 Task: Use LinkedIn's search filters to find 1st connections who are Chief Technology Officers interested in Futurism and offer Resume Writing services in the Motor Vehicle Manufacturing industry.
Action: Mouse moved to (510, 69)
Screenshot: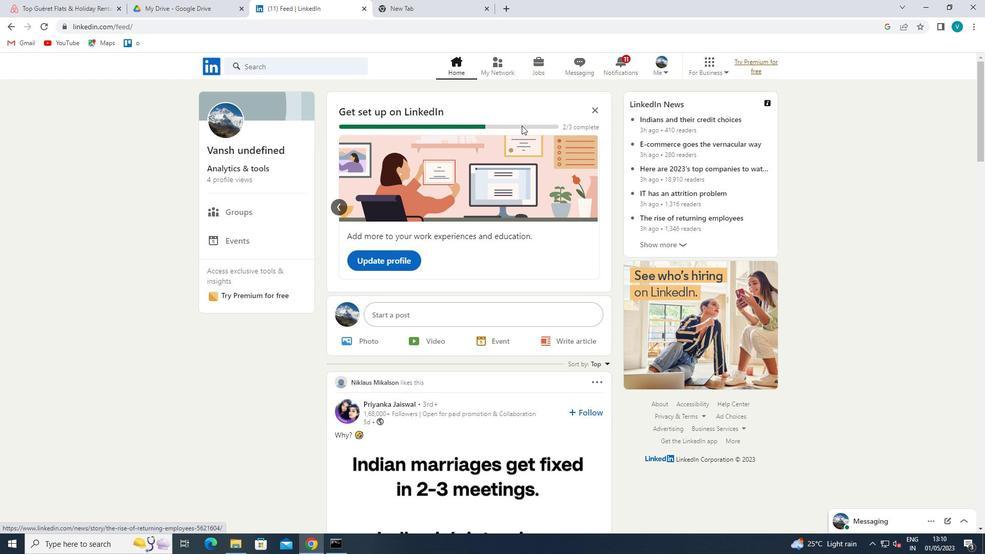 
Action: Mouse pressed left at (510, 69)
Screenshot: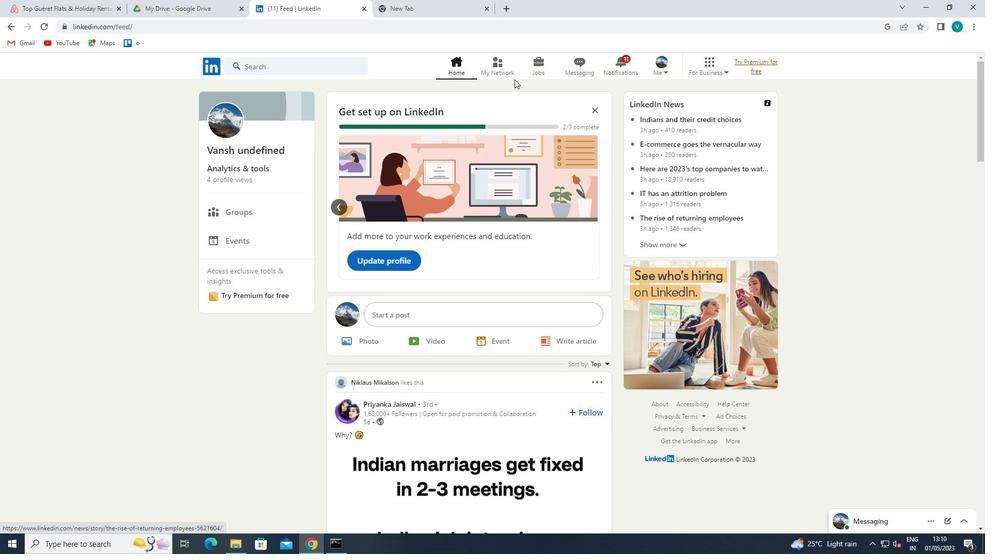 
Action: Mouse moved to (282, 125)
Screenshot: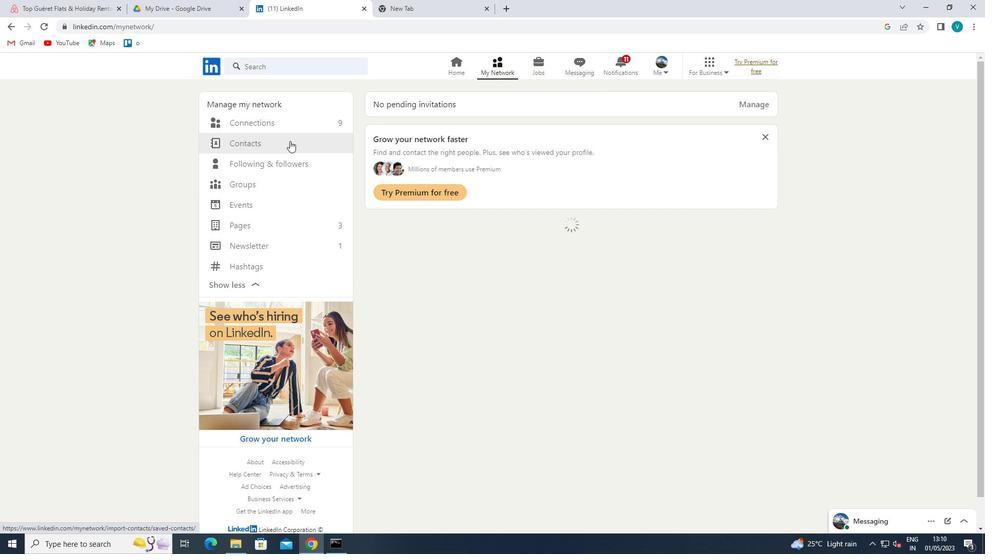 
Action: Mouse pressed left at (282, 125)
Screenshot: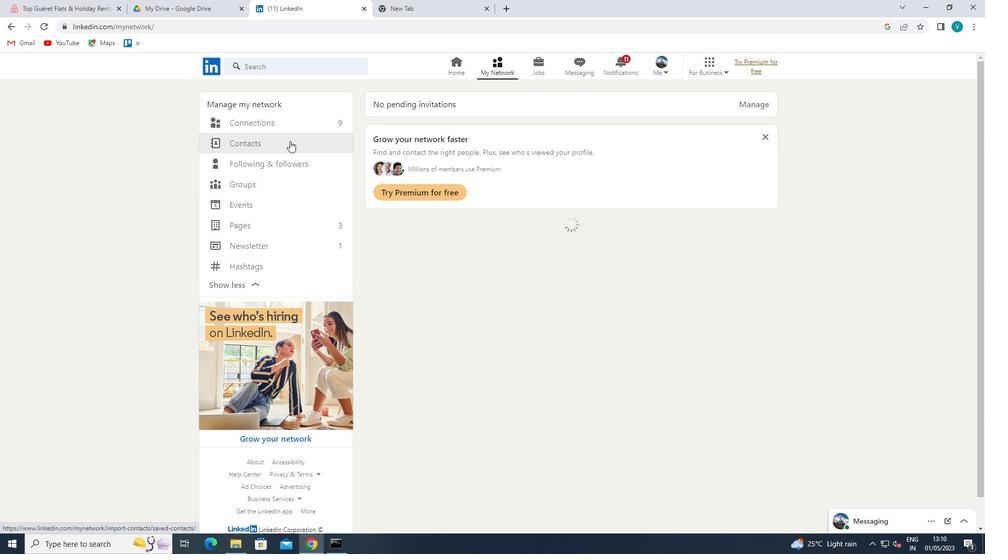 
Action: Mouse moved to (562, 117)
Screenshot: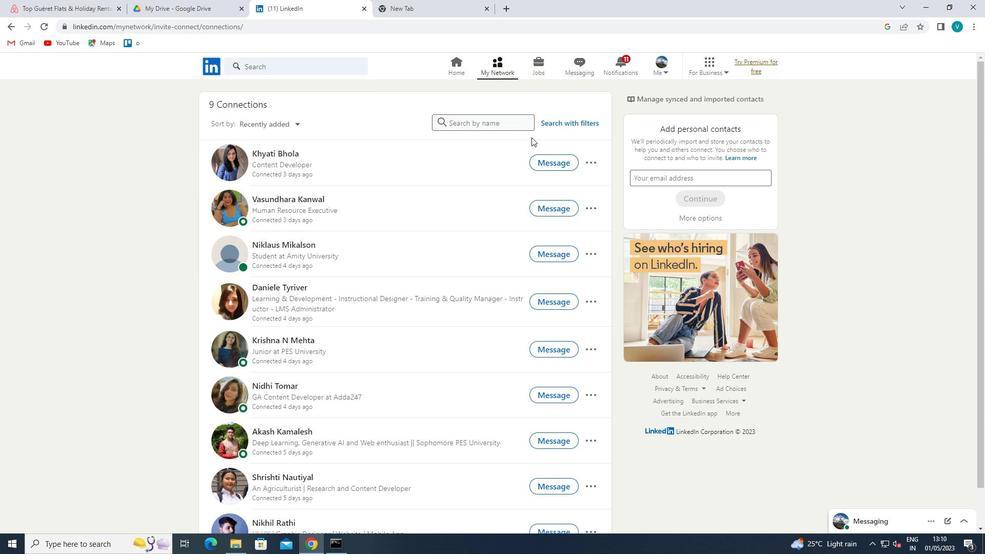 
Action: Mouse pressed left at (562, 117)
Screenshot: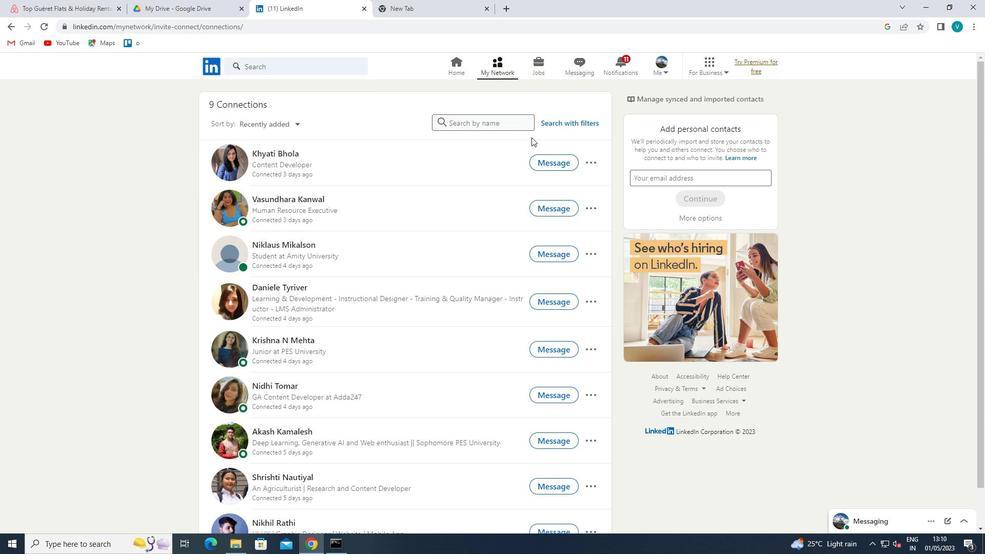 
Action: Mouse moved to (491, 95)
Screenshot: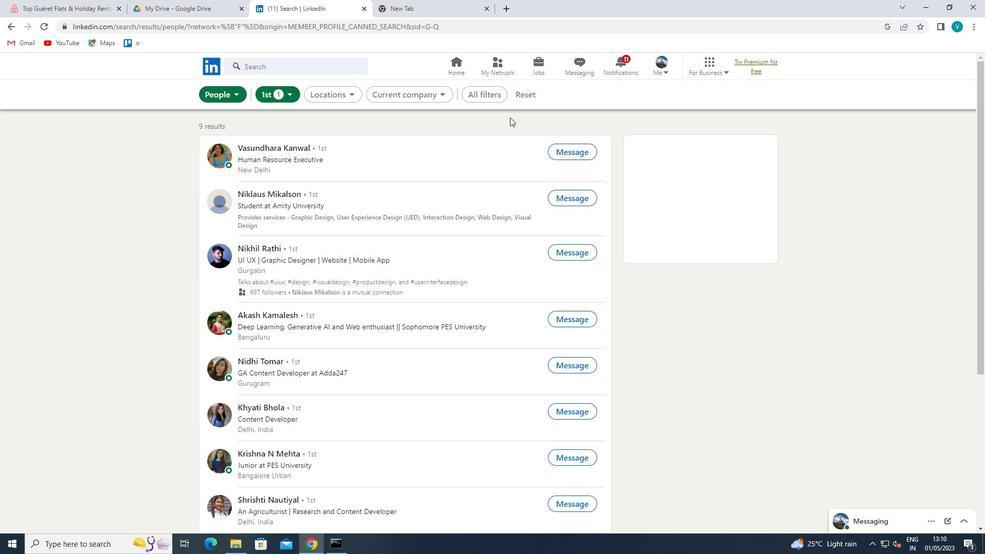 
Action: Mouse pressed left at (491, 95)
Screenshot: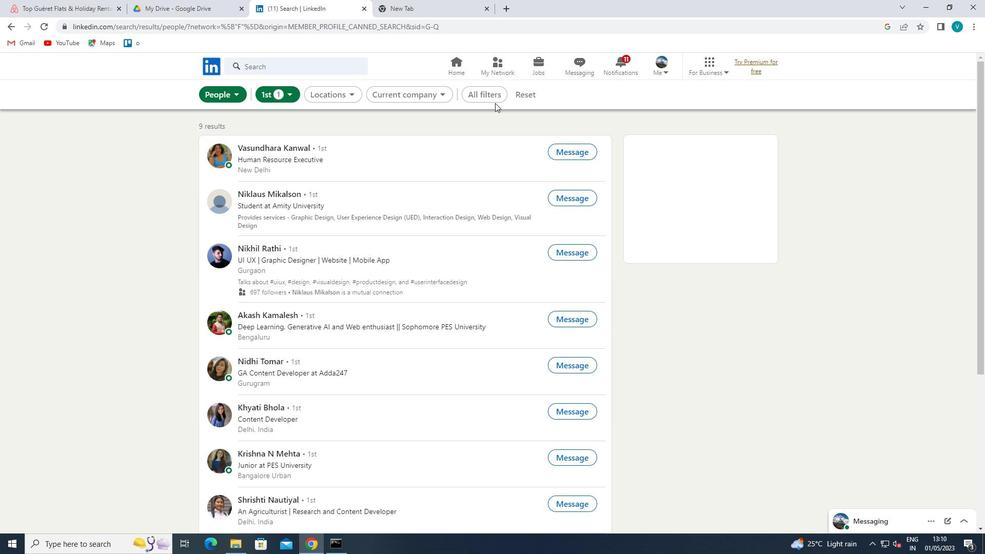 
Action: Mouse moved to (881, 398)
Screenshot: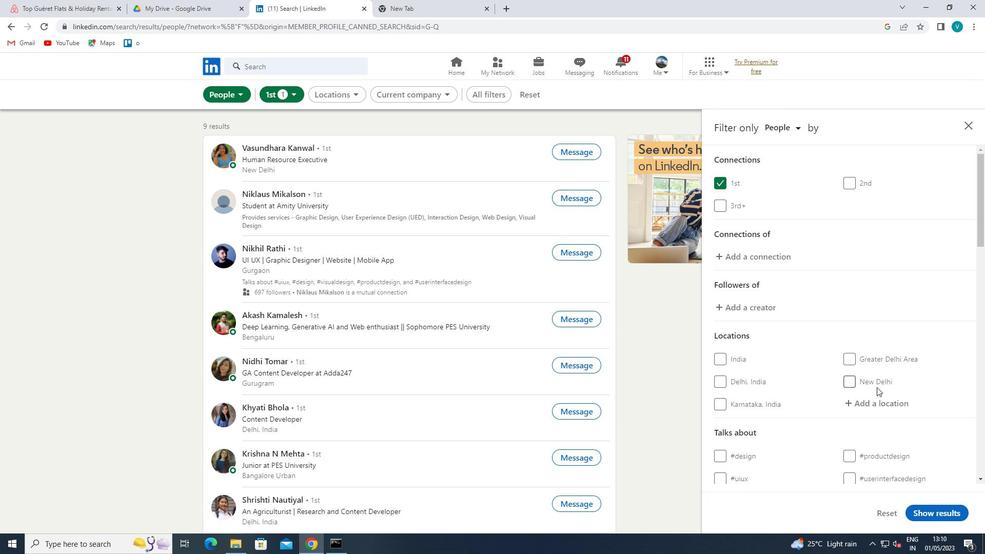
Action: Mouse pressed left at (881, 398)
Screenshot: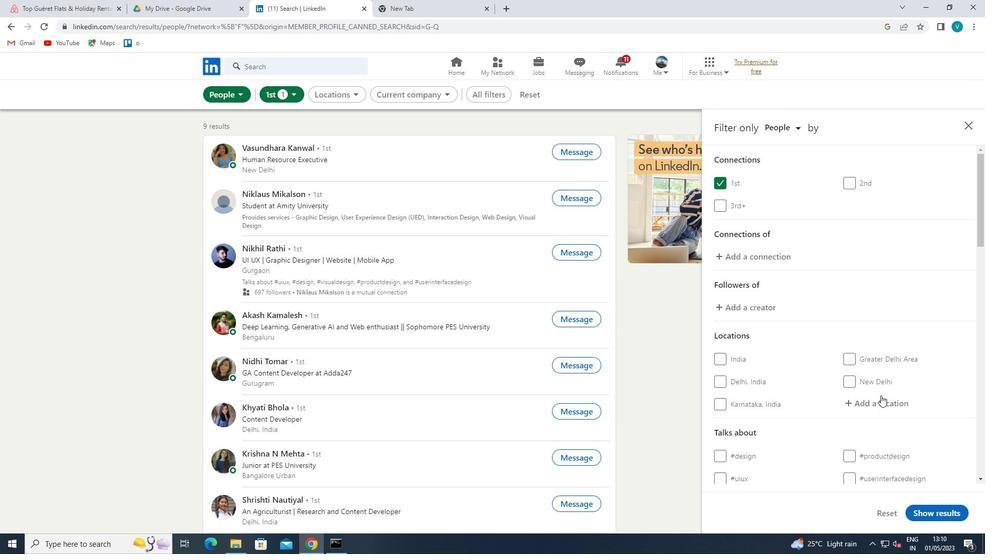 
Action: Key pressed <Key.shift>LINGDONG
Screenshot: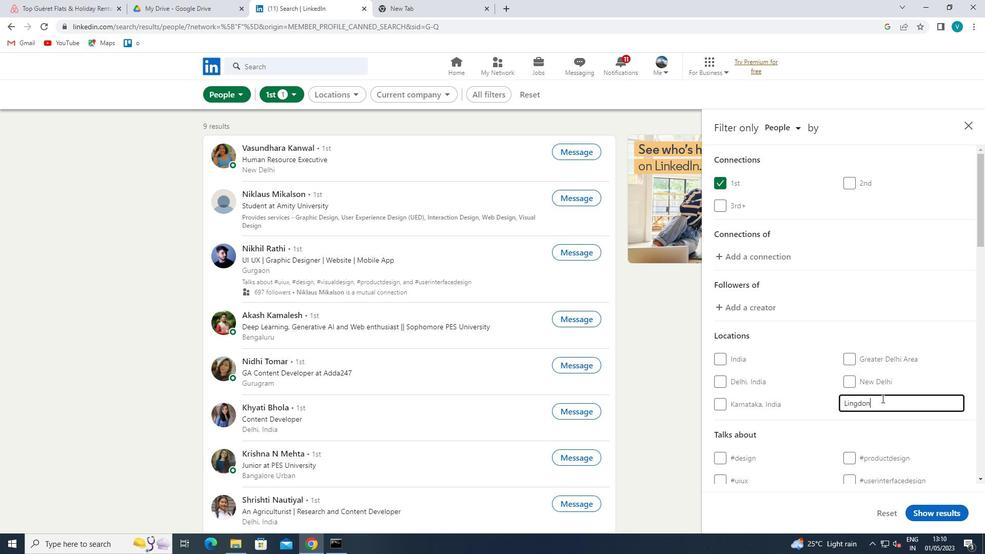 
Action: Mouse moved to (820, 410)
Screenshot: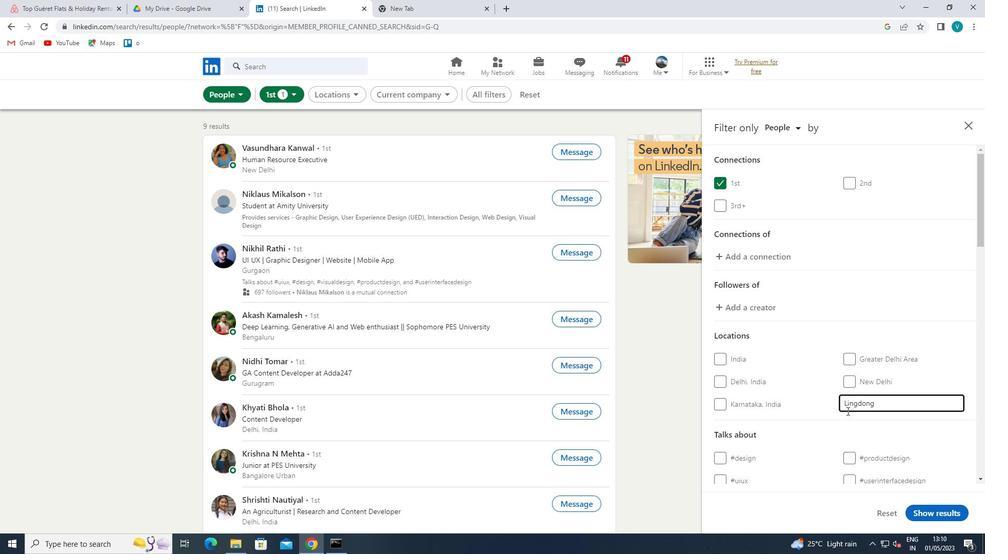 
Action: Mouse pressed left at (820, 410)
Screenshot: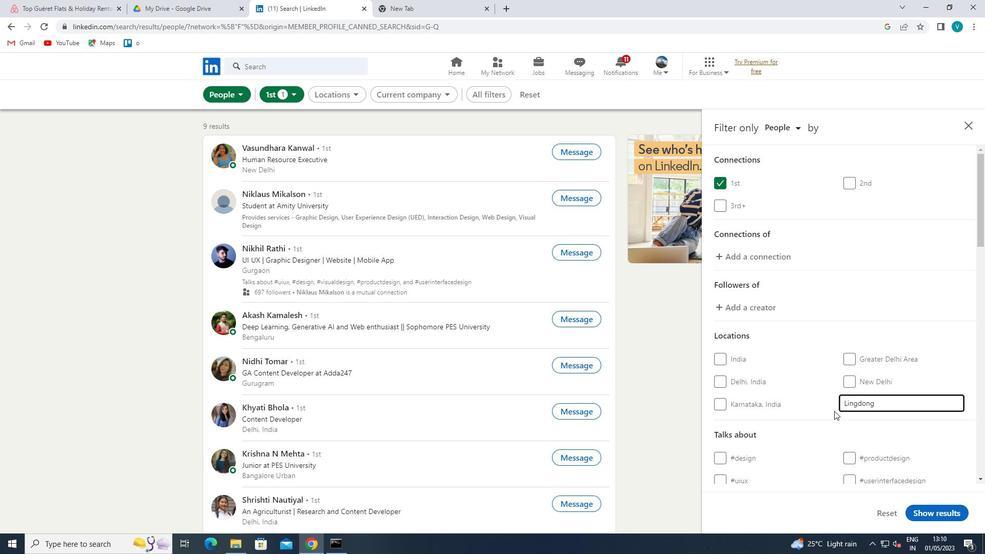 
Action: Mouse moved to (871, 380)
Screenshot: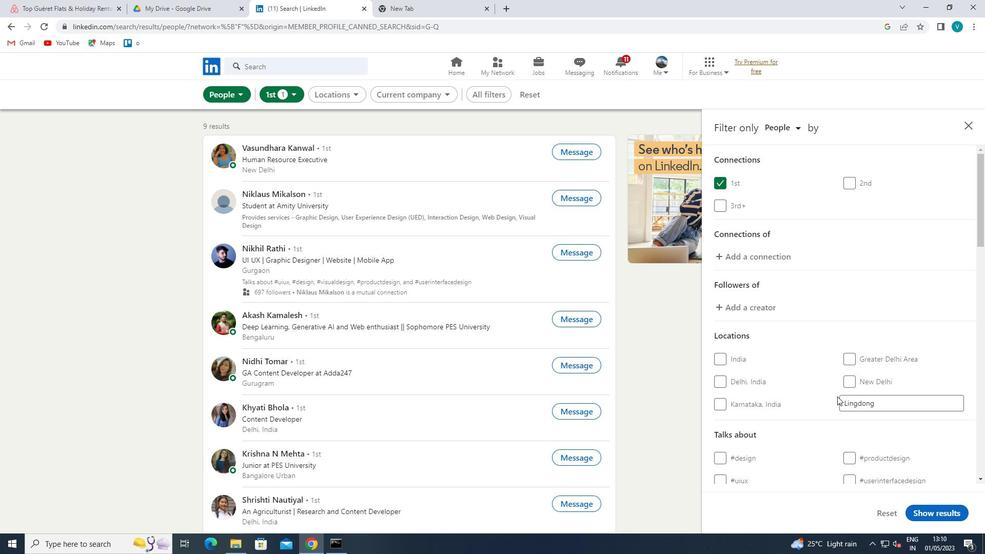 
Action: Mouse scrolled (871, 380) with delta (0, 0)
Screenshot: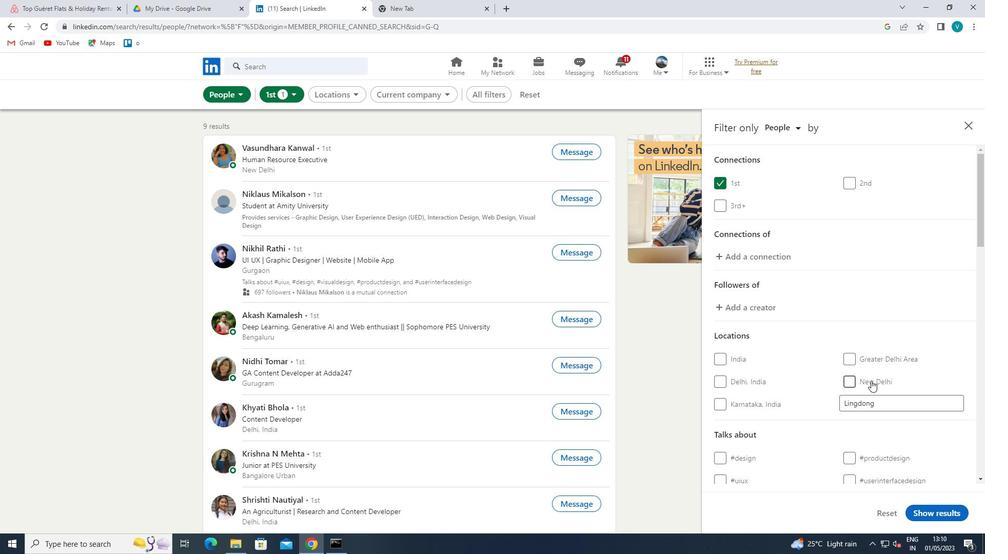 
Action: Mouse moved to (878, 385)
Screenshot: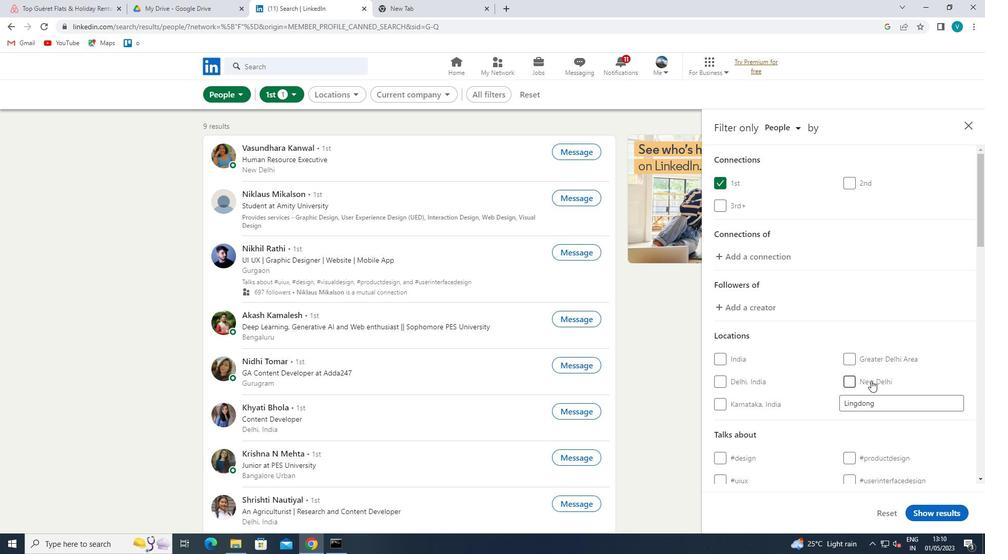 
Action: Mouse scrolled (878, 385) with delta (0, 0)
Screenshot: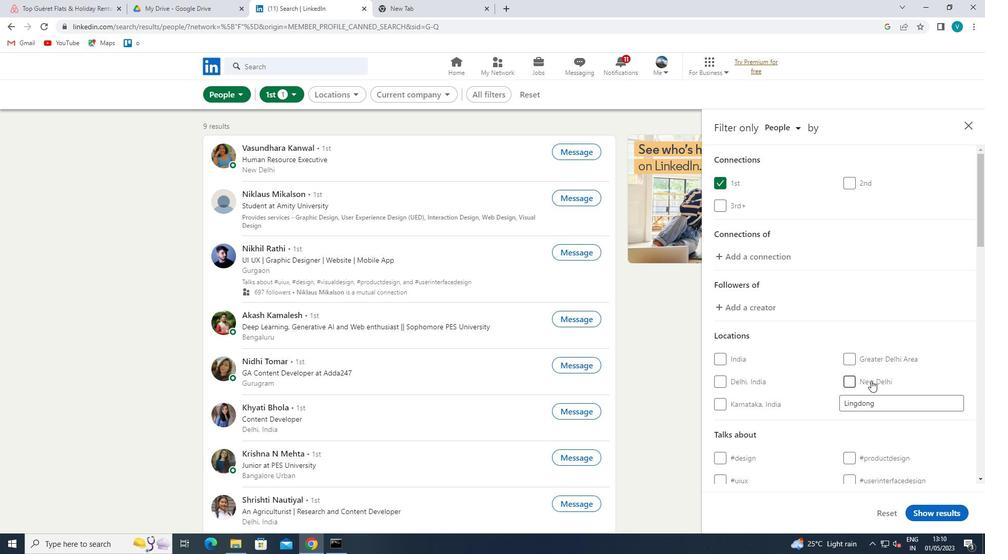 
Action: Mouse moved to (881, 405)
Screenshot: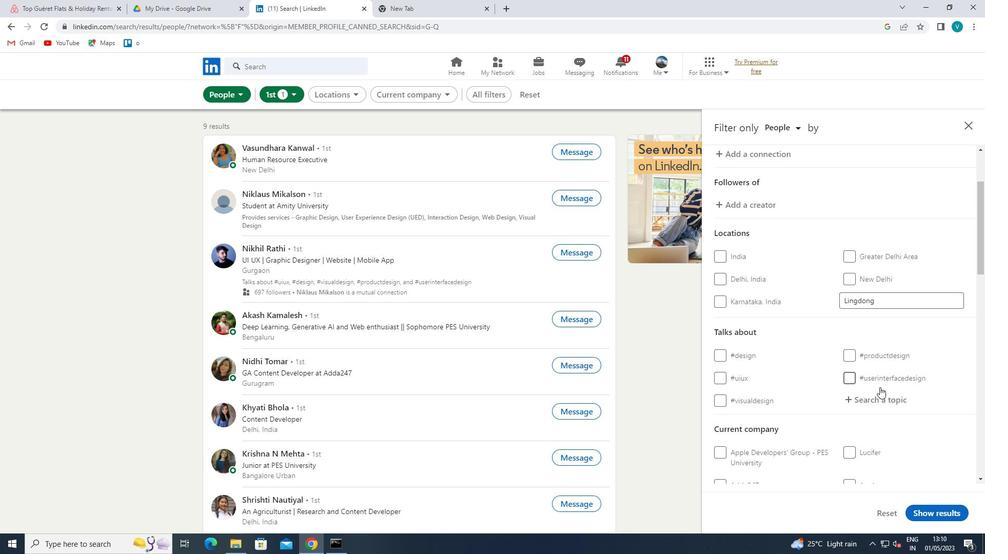 
Action: Mouse pressed left at (881, 405)
Screenshot: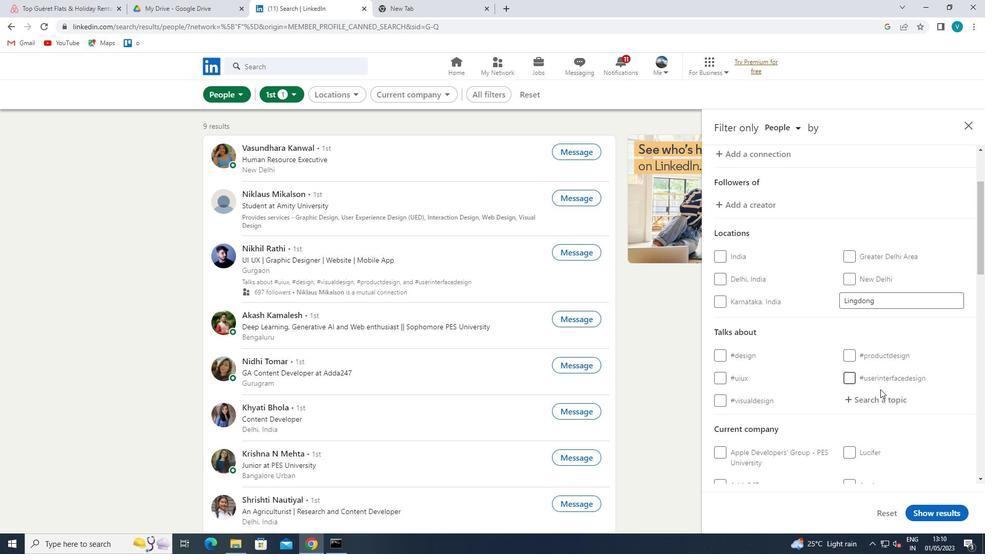 
Action: Key pressed <Key.shift>FUTURISM<Key.space>
Screenshot: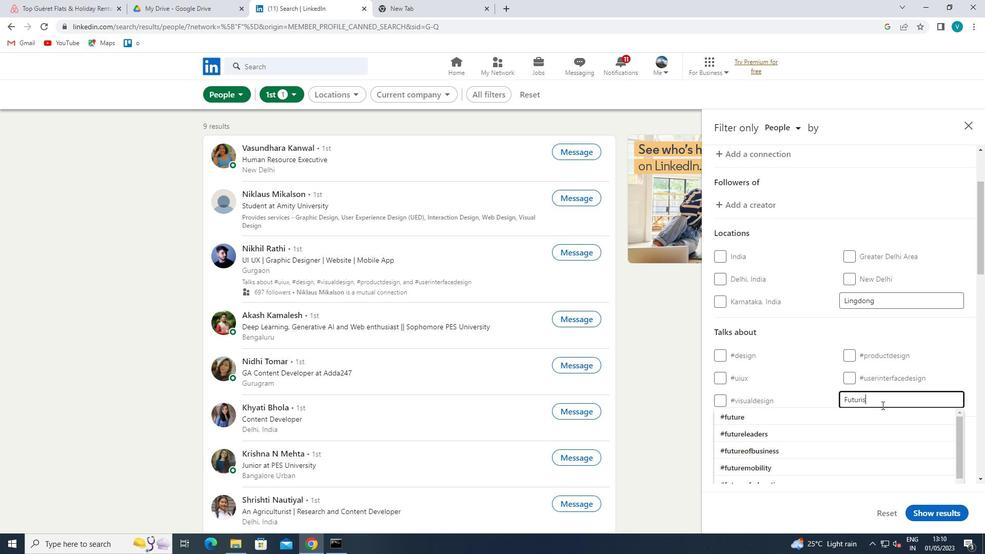 
Action: Mouse moved to (846, 395)
Screenshot: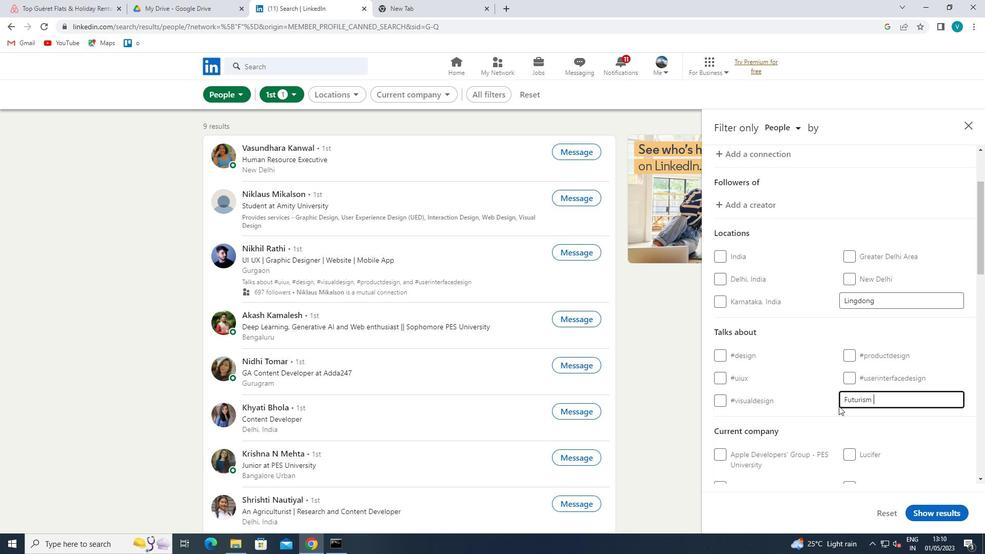 
Action: Mouse pressed left at (846, 395)
Screenshot: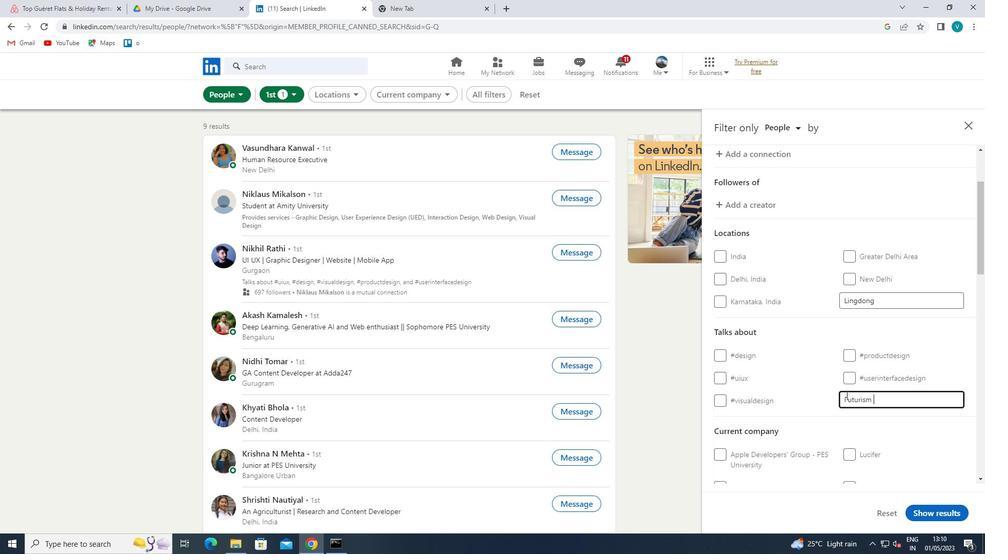 
Action: Mouse moved to (845, 399)
Screenshot: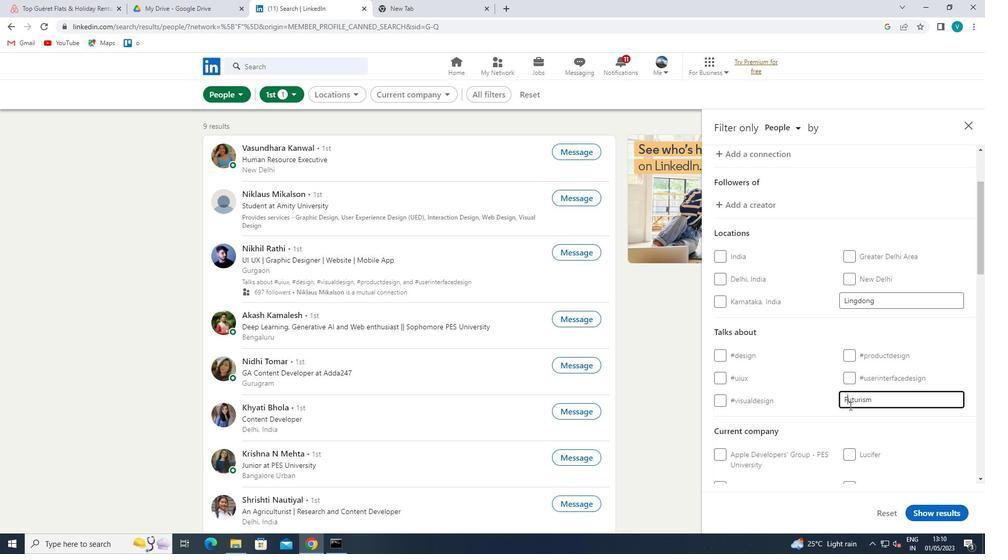 
Action: Mouse pressed left at (845, 399)
Screenshot: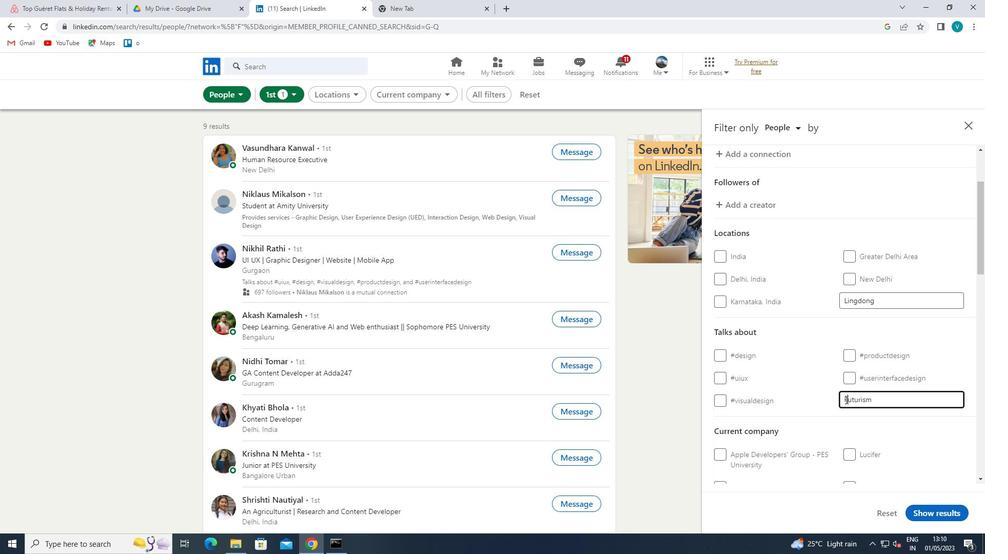 
Action: Mouse moved to (855, 419)
Screenshot: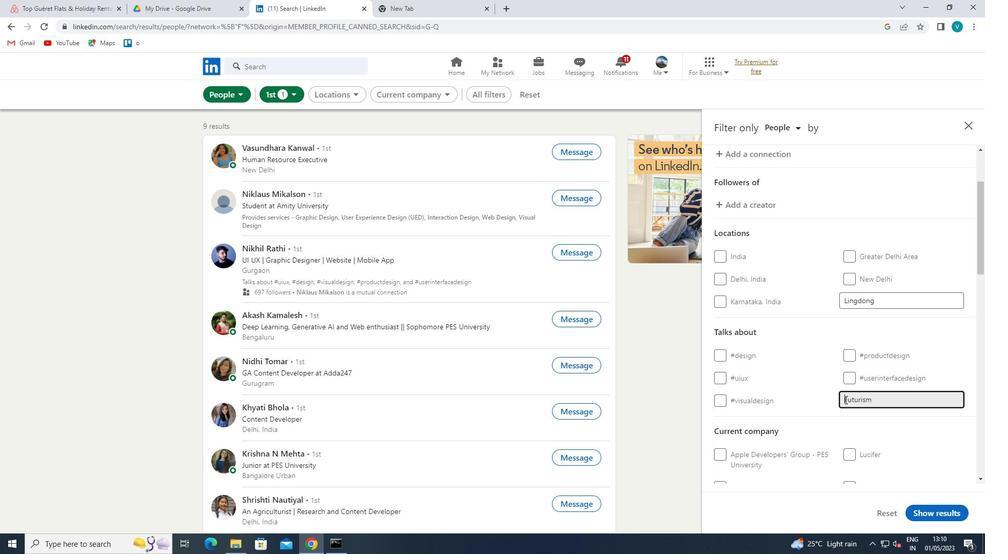 
Action: Key pressed <Key.shift><Key.shift><Key.shift><Key.shift><Key.shift><Key.shift><Key.shift><Key.shift><Key.shift><Key.shift><Key.shift><Key.shift><Key.shift><Key.shift><Key.shift><Key.shift><Key.shift><Key.shift><Key.shift><Key.shift>#
Screenshot: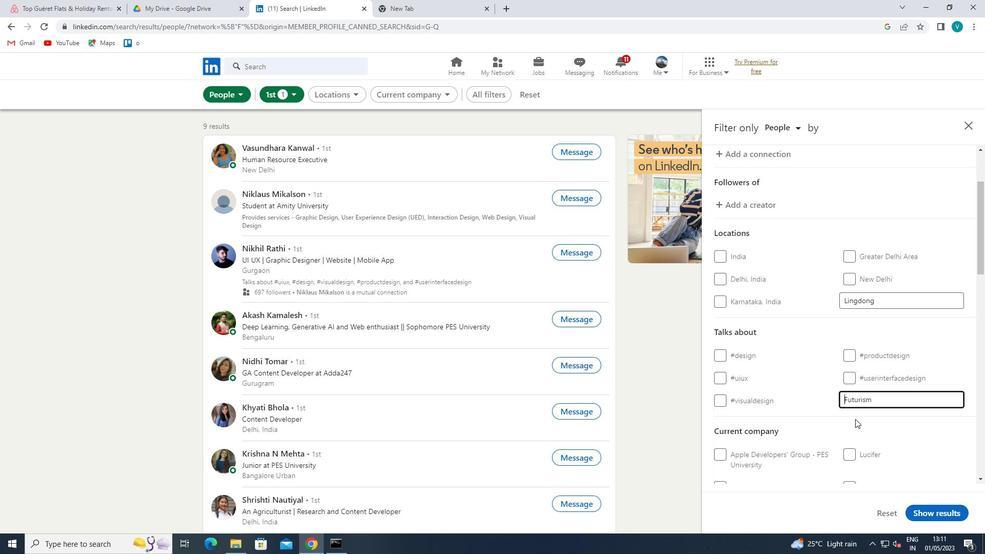 
Action: Mouse moved to (860, 411)
Screenshot: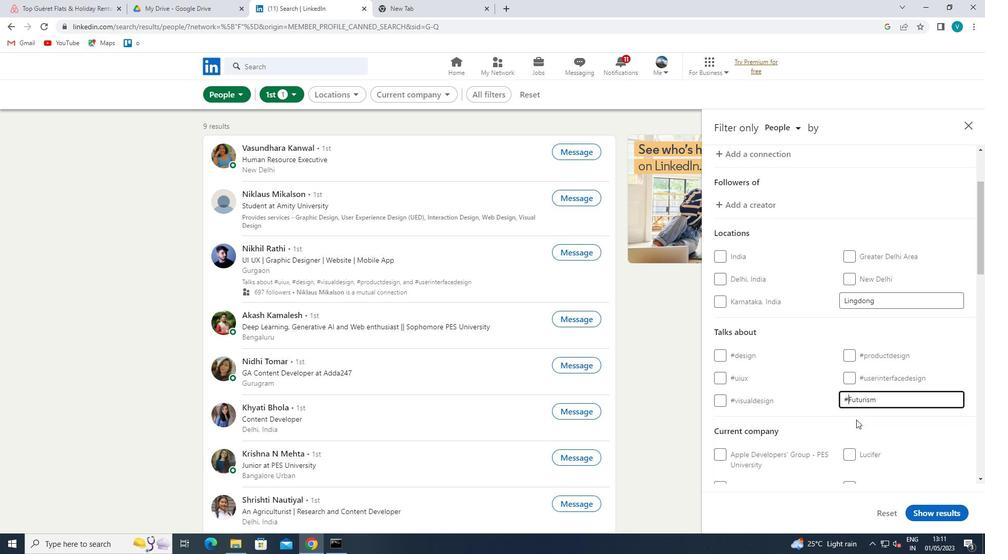 
Action: Mouse scrolled (860, 410) with delta (0, 0)
Screenshot: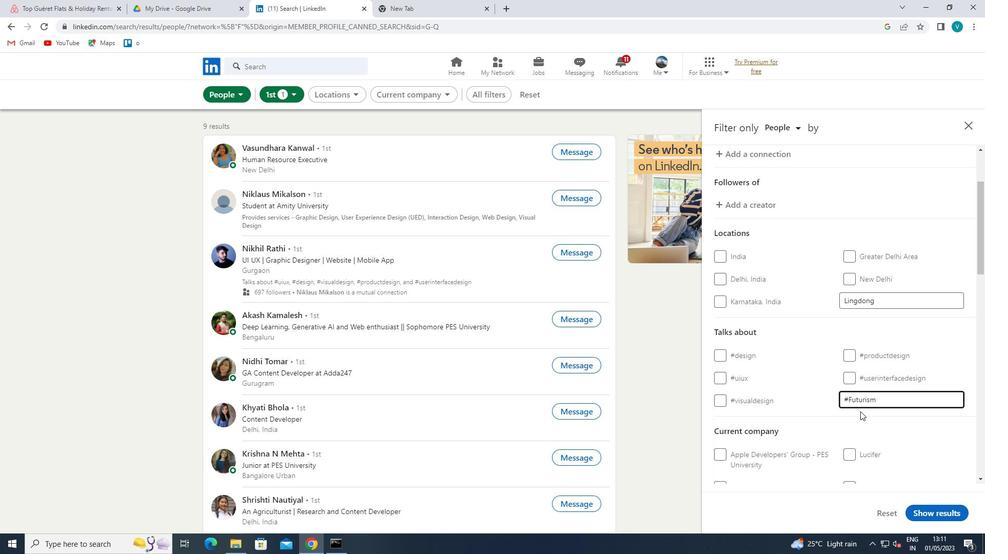 
Action: Mouse moved to (860, 411)
Screenshot: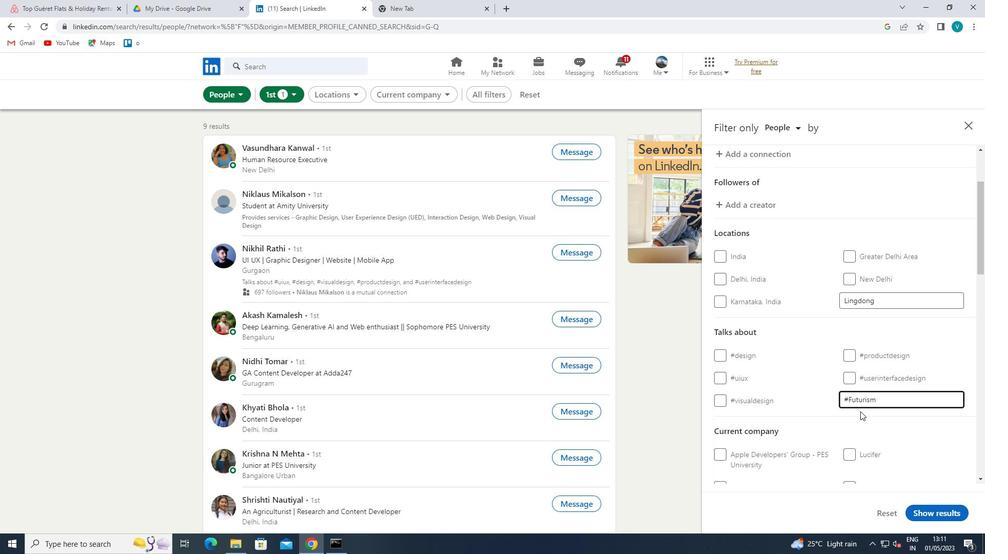 
Action: Mouse scrolled (860, 410) with delta (0, 0)
Screenshot: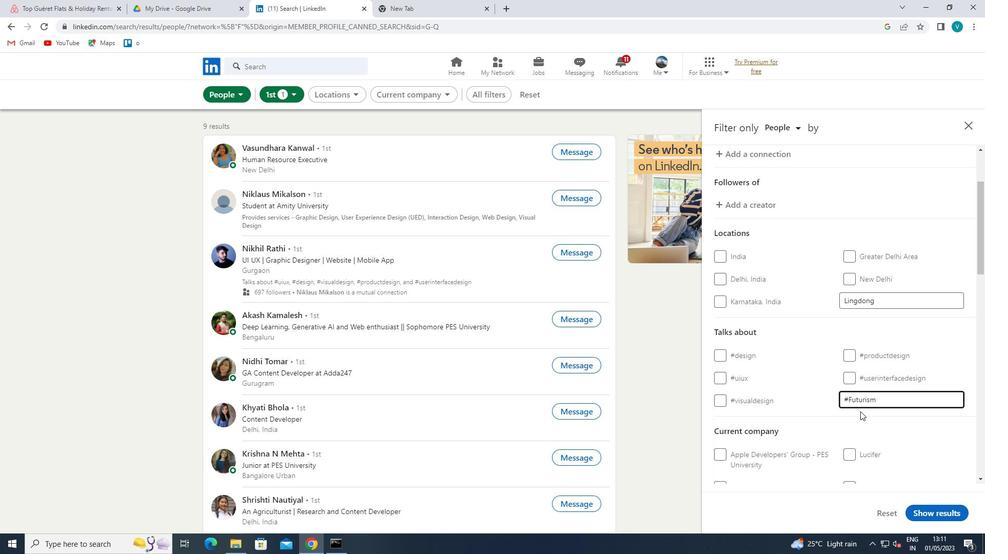 
Action: Mouse scrolled (860, 410) with delta (0, 0)
Screenshot: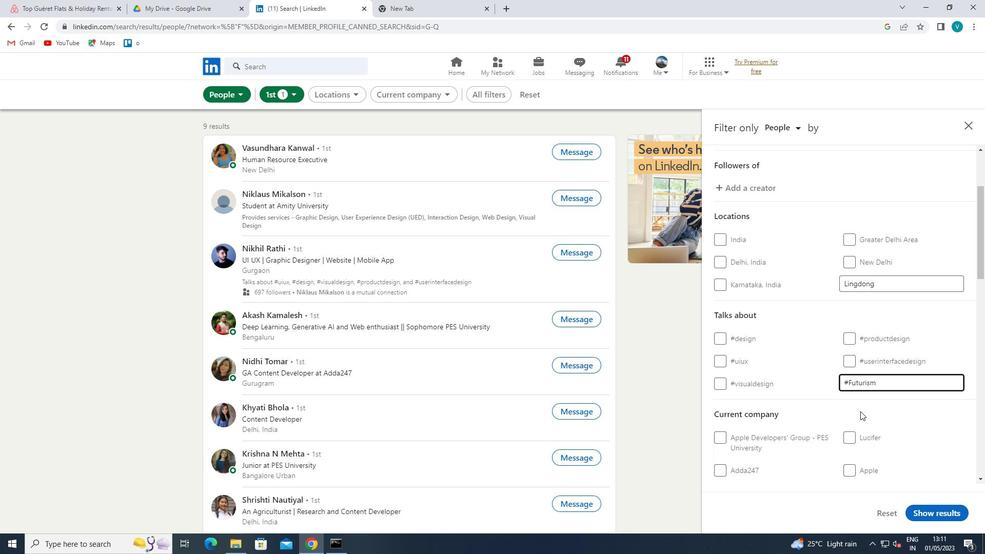 
Action: Mouse moved to (878, 360)
Screenshot: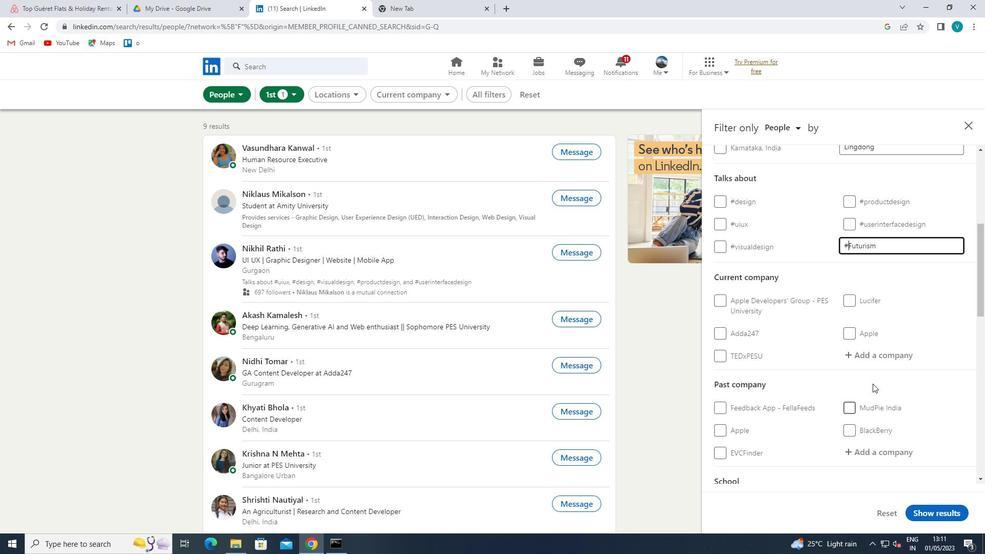 
Action: Mouse pressed left at (878, 360)
Screenshot: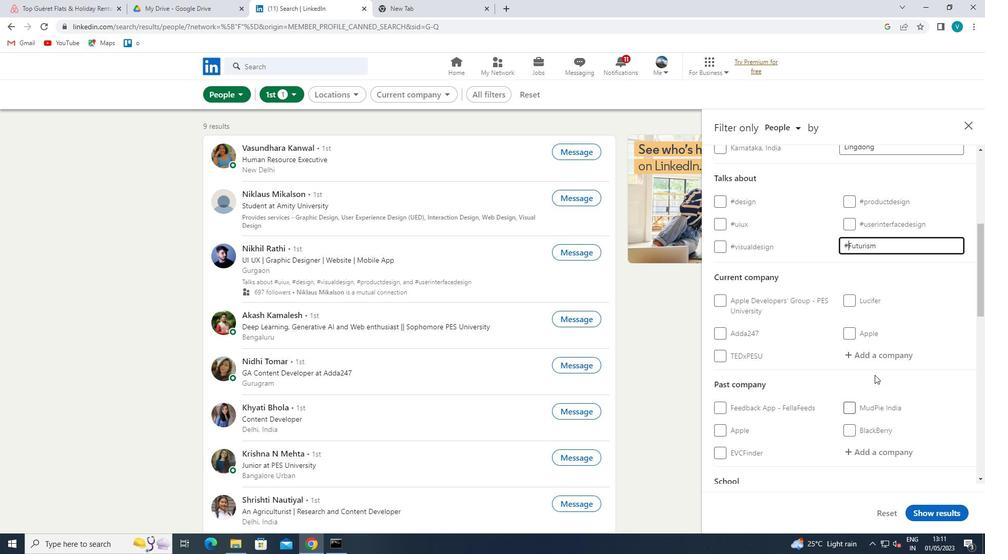 
Action: Key pressed <Key.shift><Key.shift><Key.shift><Key.shift><Key.shift><Key.shift><Key.shift><Key.shift><Key.shift><Key.shift><Key.shift><Key.shift><Key.shift><Key.shift><Key.shift><Key.shift><Key.shift><Key.shift><Key.shift><Key.shift><Key.shift><Key.shift><Key.shift><Key.shift><Key.shift><Key.shift><Key.shift><Key.shift><Key.shift><Key.shift><Key.shift><Key.shift><Key.shift>RSP<Key.space>
Screenshot: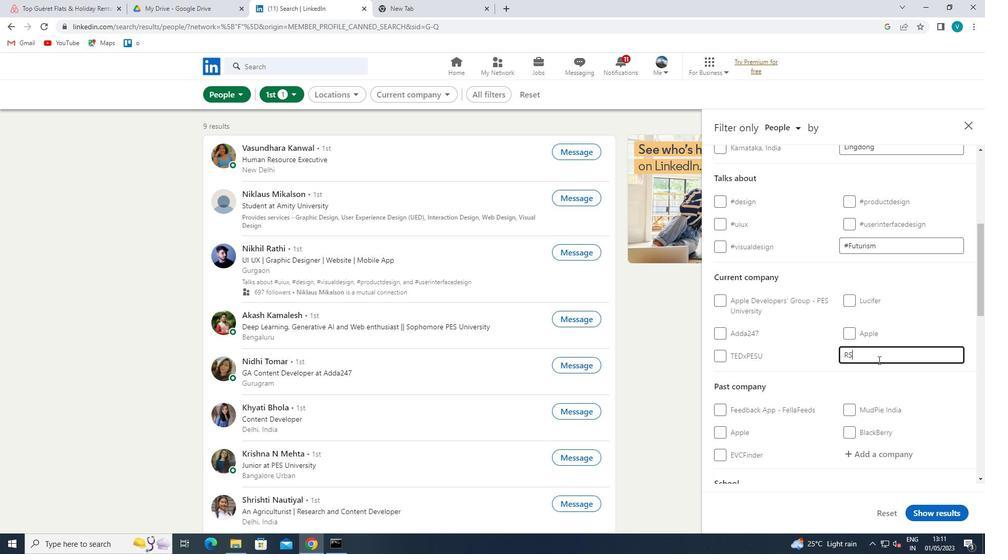 
Action: Mouse moved to (819, 383)
Screenshot: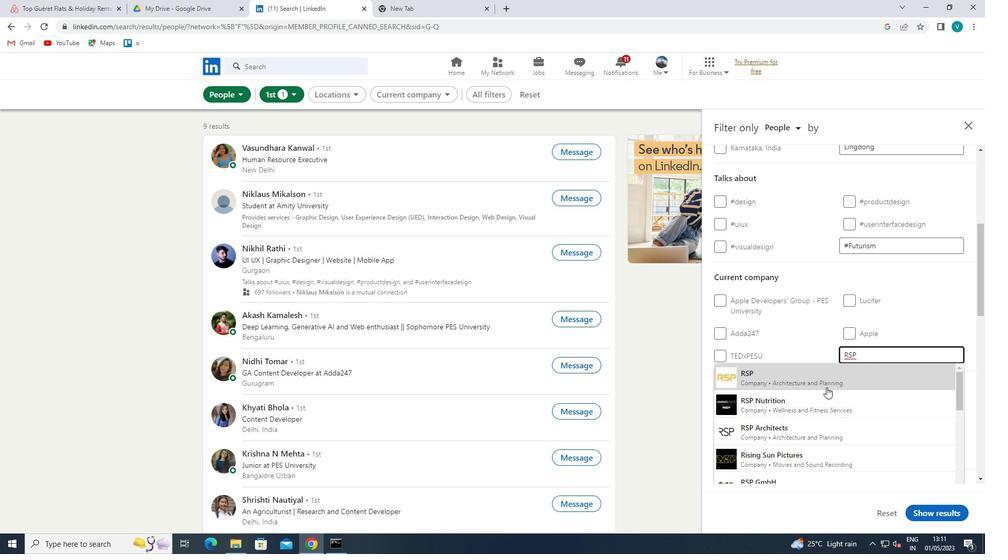 
Action: Mouse pressed left at (819, 383)
Screenshot: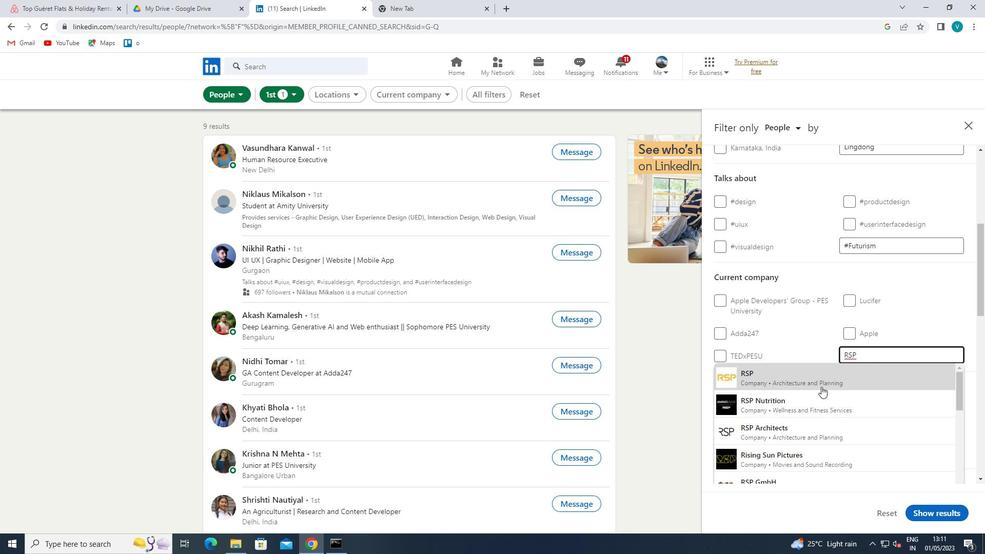 
Action: Mouse moved to (819, 381)
Screenshot: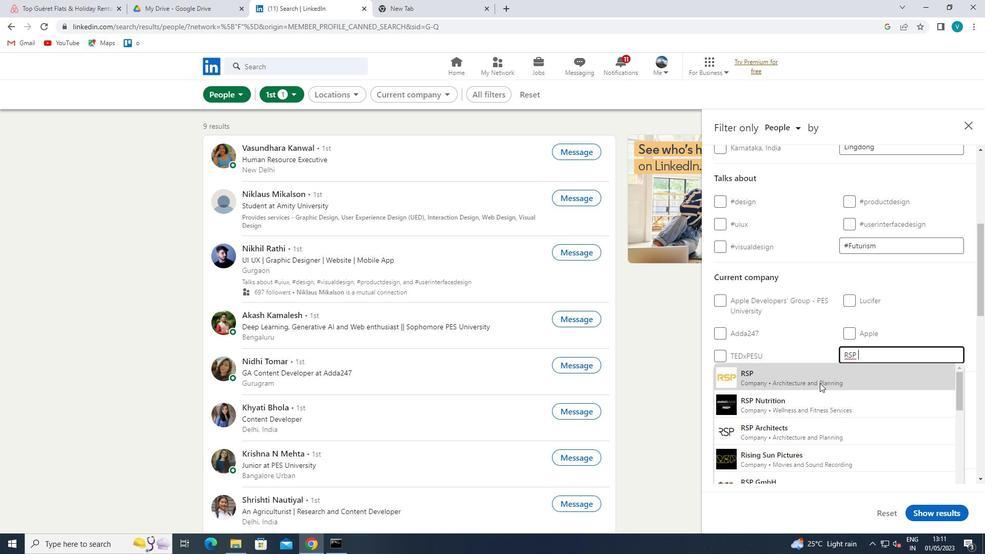 
Action: Mouse scrolled (819, 380) with delta (0, 0)
Screenshot: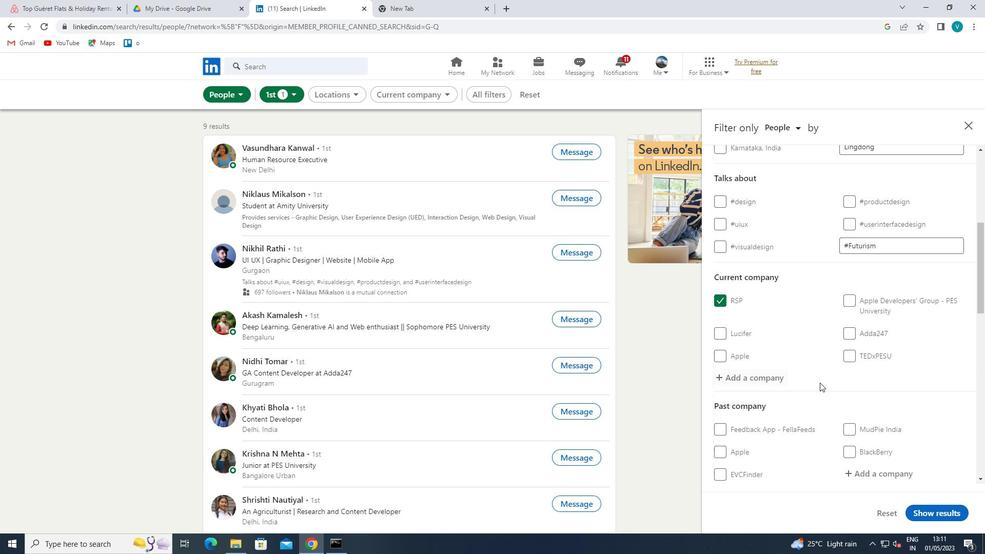 
Action: Mouse scrolled (819, 380) with delta (0, 0)
Screenshot: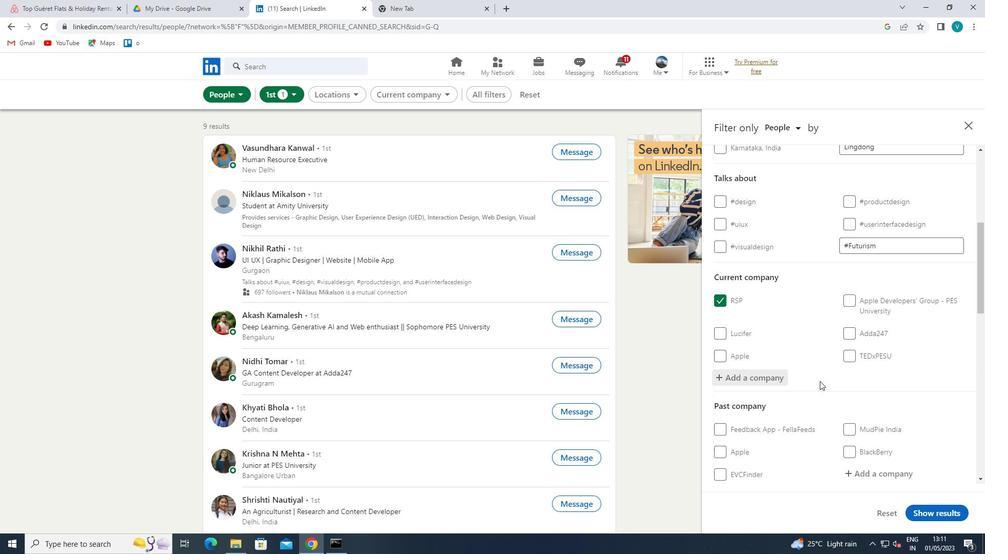 
Action: Mouse scrolled (819, 380) with delta (0, 0)
Screenshot: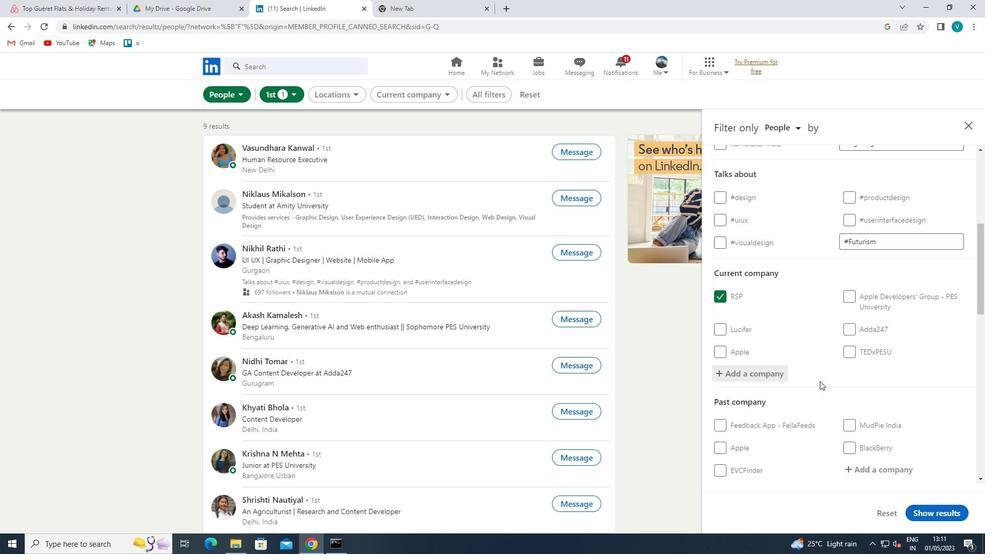 
Action: Mouse moved to (820, 381)
Screenshot: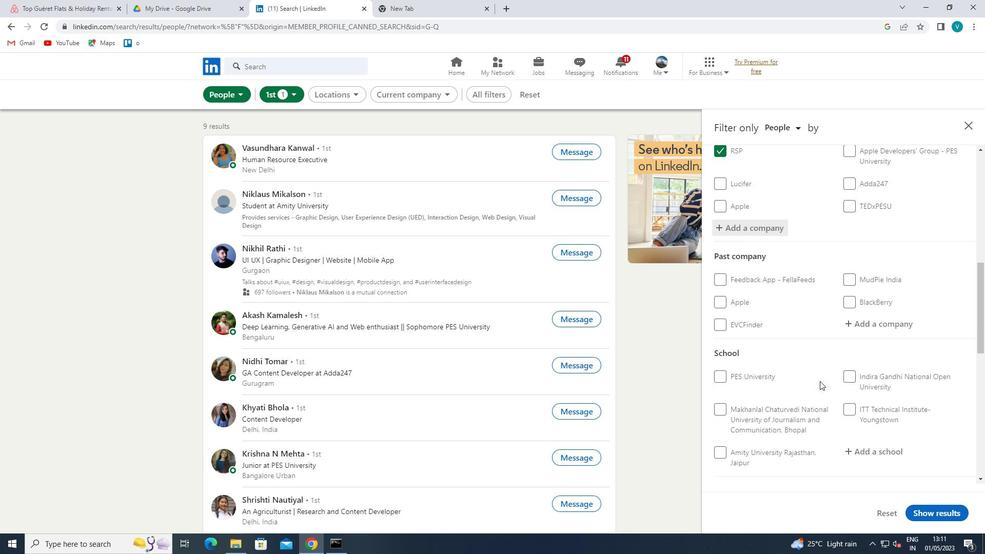 
Action: Mouse scrolled (820, 380) with delta (0, 0)
Screenshot: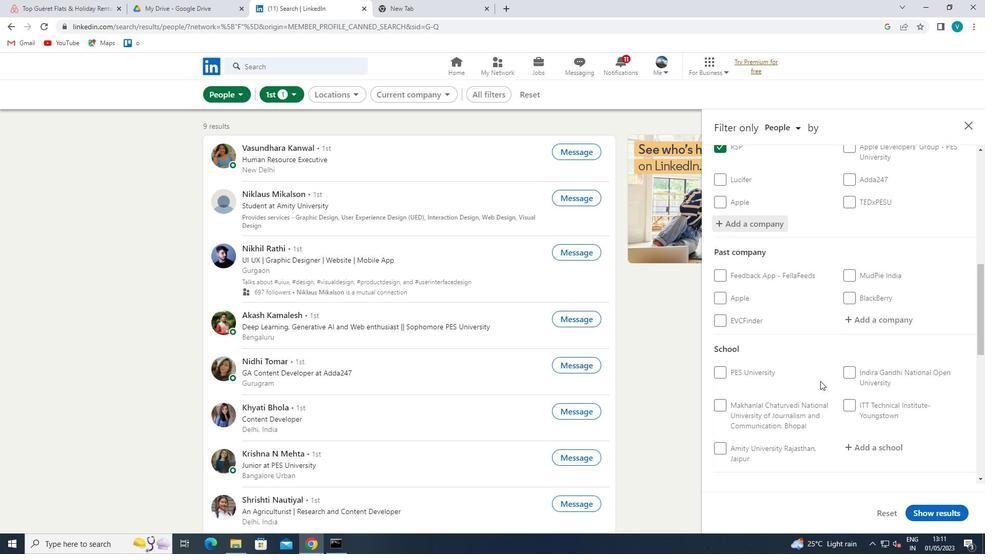 
Action: Mouse moved to (888, 391)
Screenshot: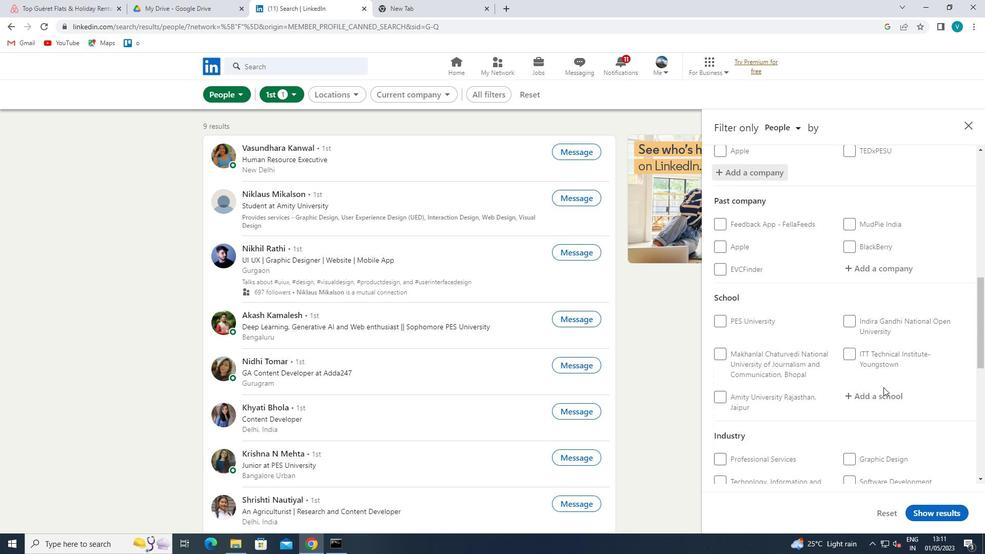 
Action: Mouse pressed left at (888, 391)
Screenshot: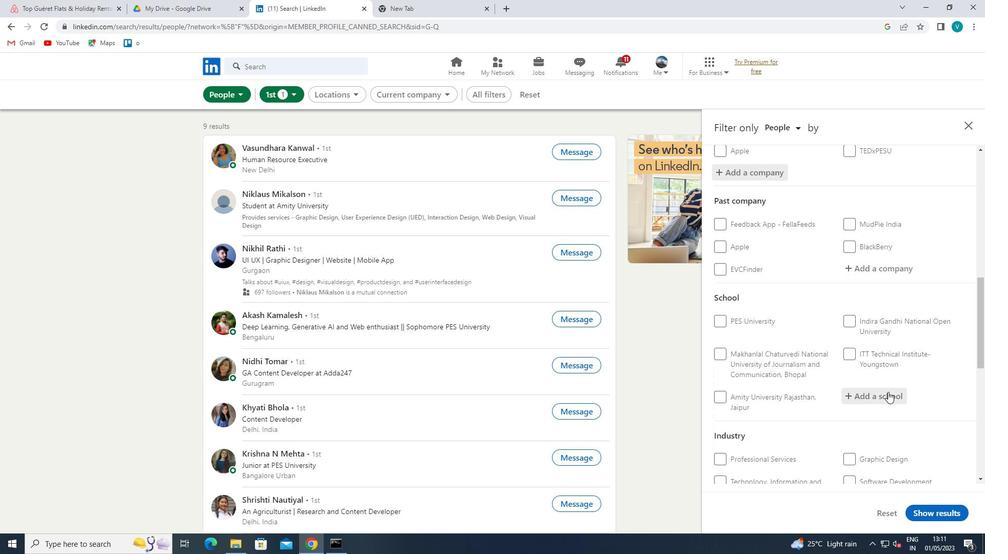 
Action: Mouse moved to (886, 393)
Screenshot: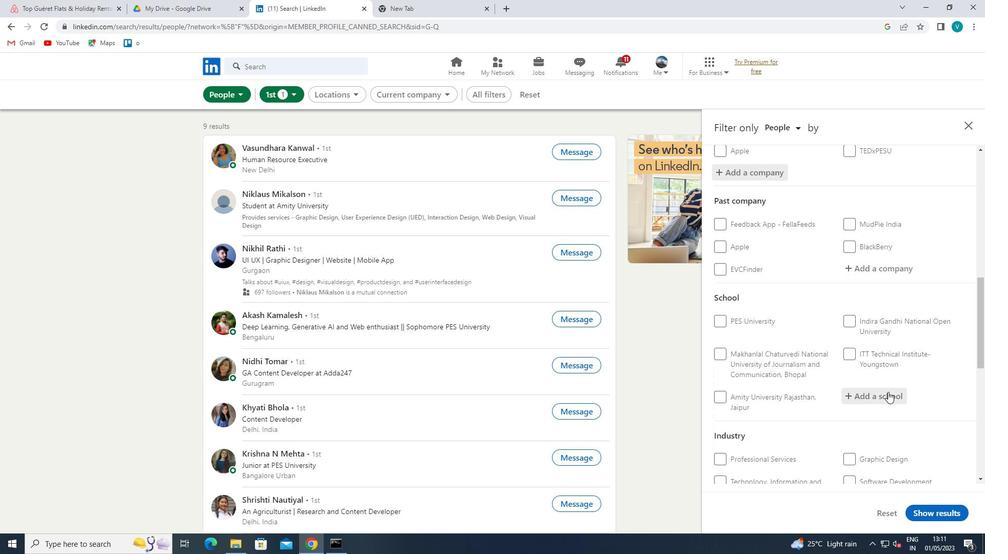 
Action: Key pressed <Key.shift>SRI<Key.space><Key.shift>SRI<Key.space>
Screenshot: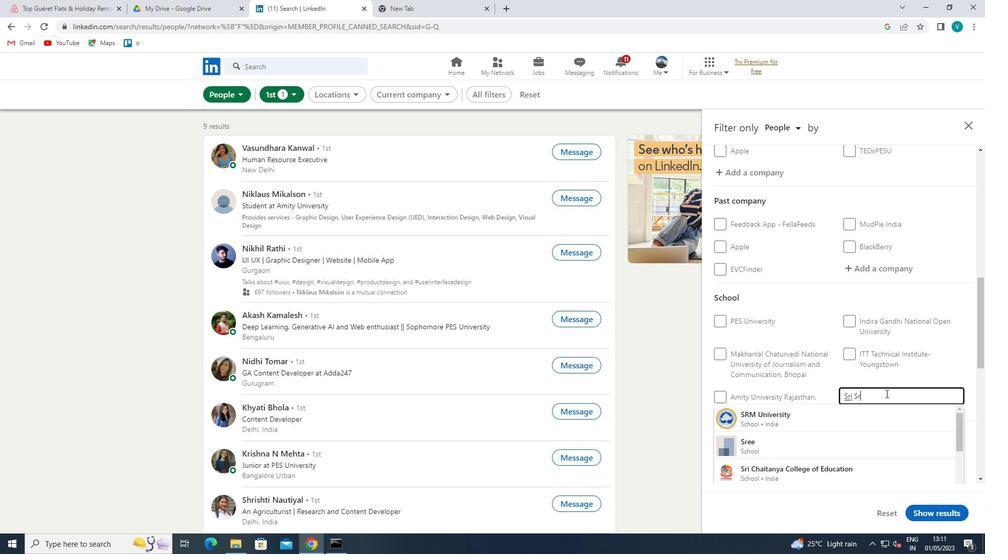 
Action: Mouse moved to (860, 416)
Screenshot: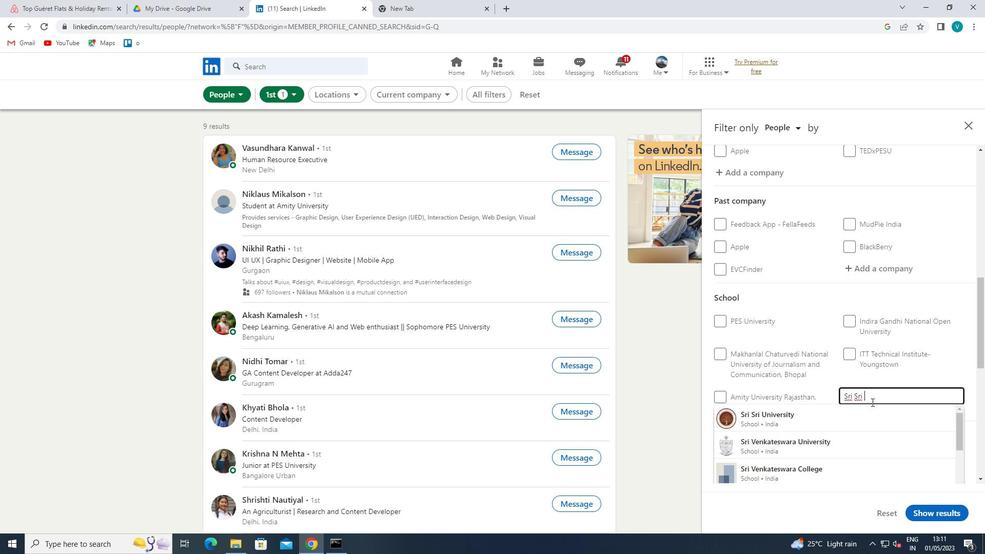 
Action: Mouse pressed left at (860, 416)
Screenshot: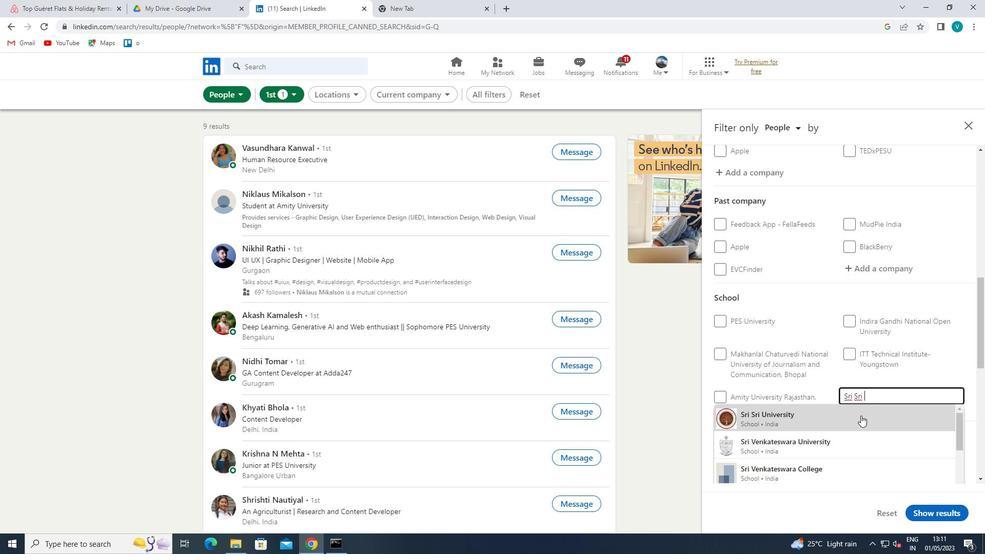 
Action: Mouse moved to (860, 416)
Screenshot: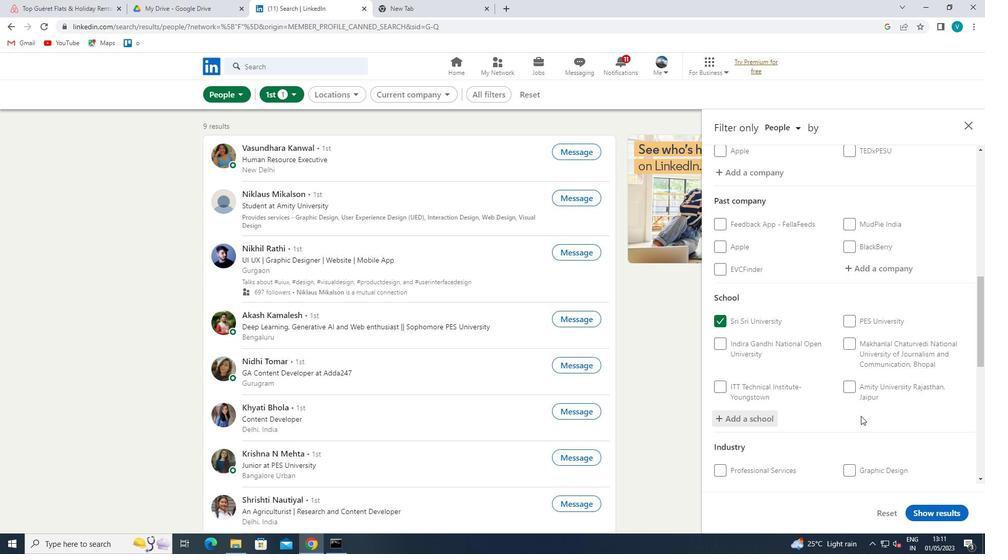 
Action: Mouse scrolled (860, 415) with delta (0, 0)
Screenshot: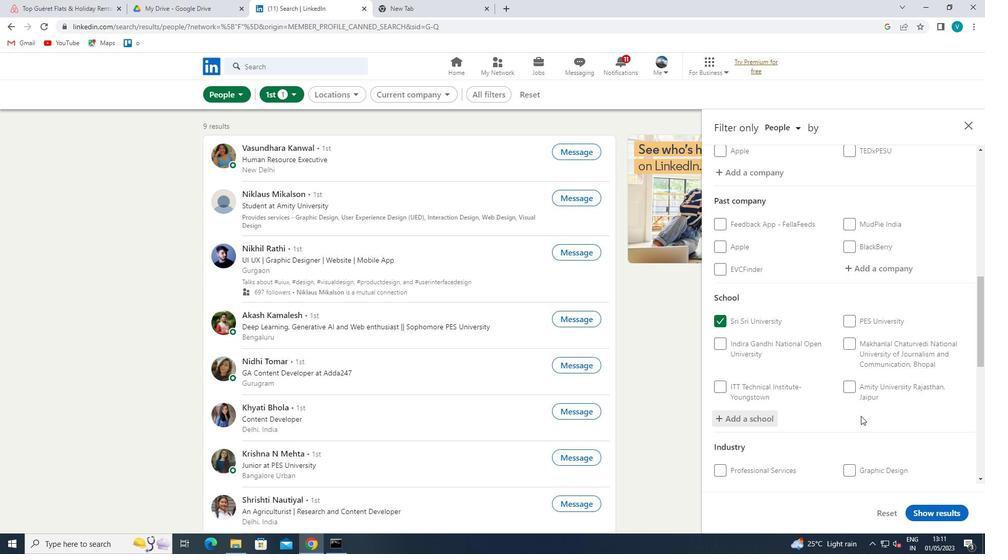 
Action: Mouse moved to (862, 414)
Screenshot: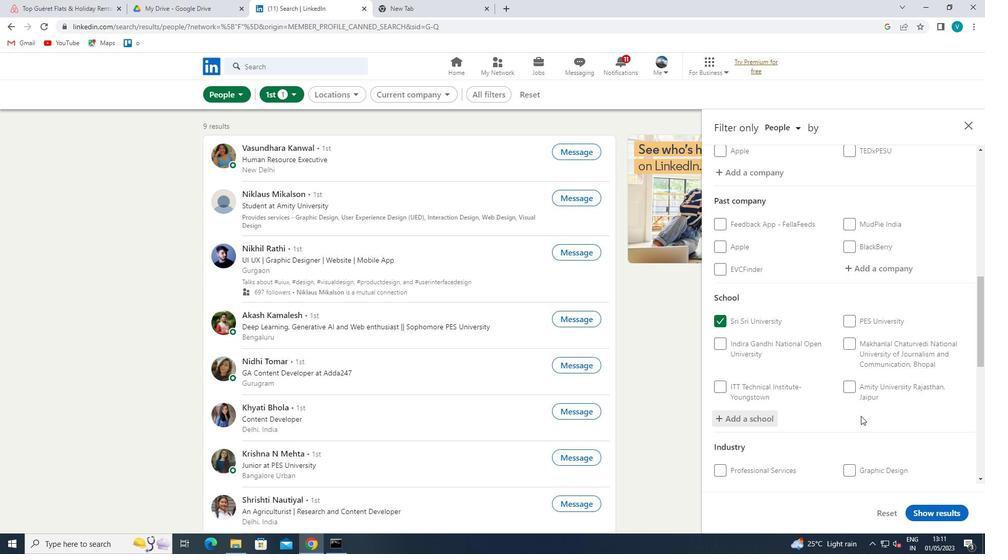 
Action: Mouse scrolled (862, 414) with delta (0, 0)
Screenshot: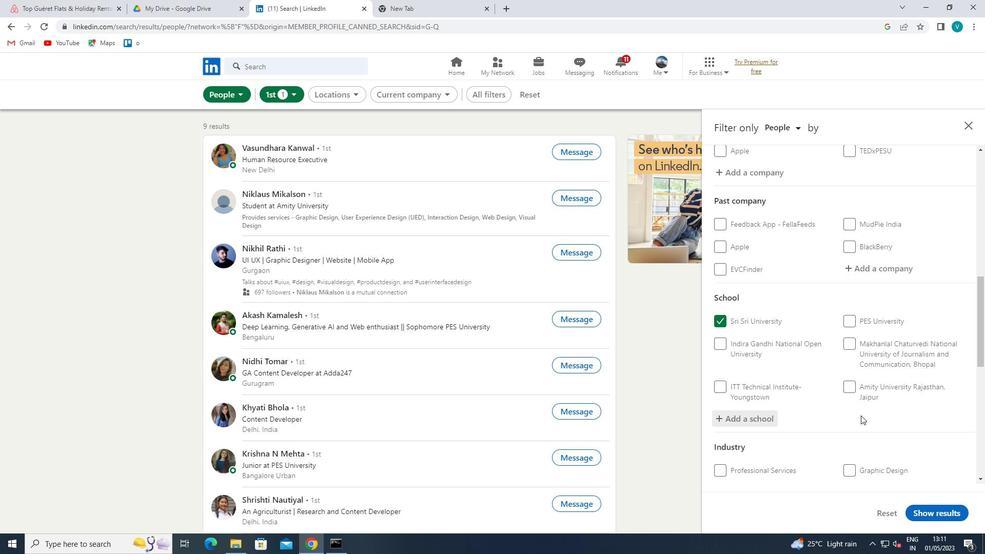 
Action: Mouse moved to (863, 413)
Screenshot: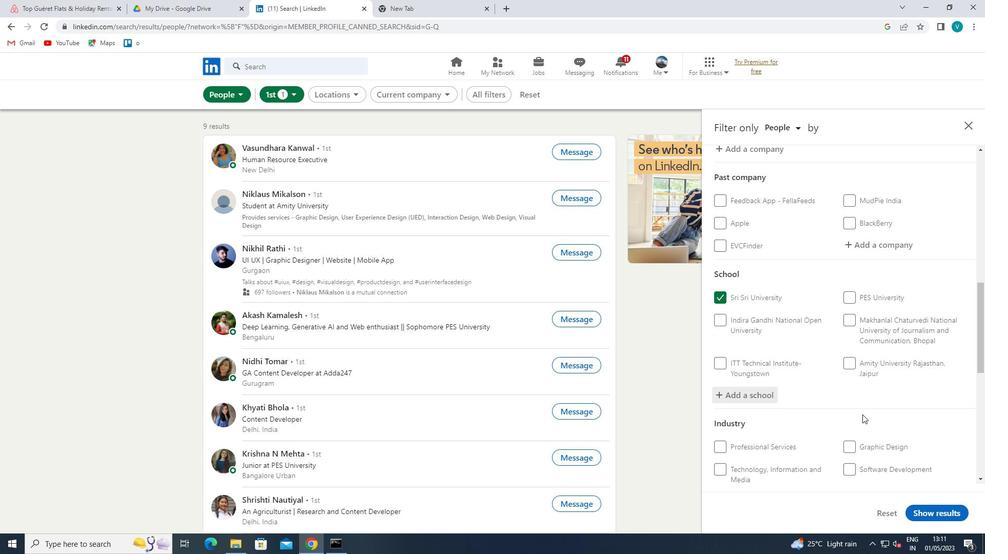 
Action: Mouse scrolled (863, 413) with delta (0, 0)
Screenshot: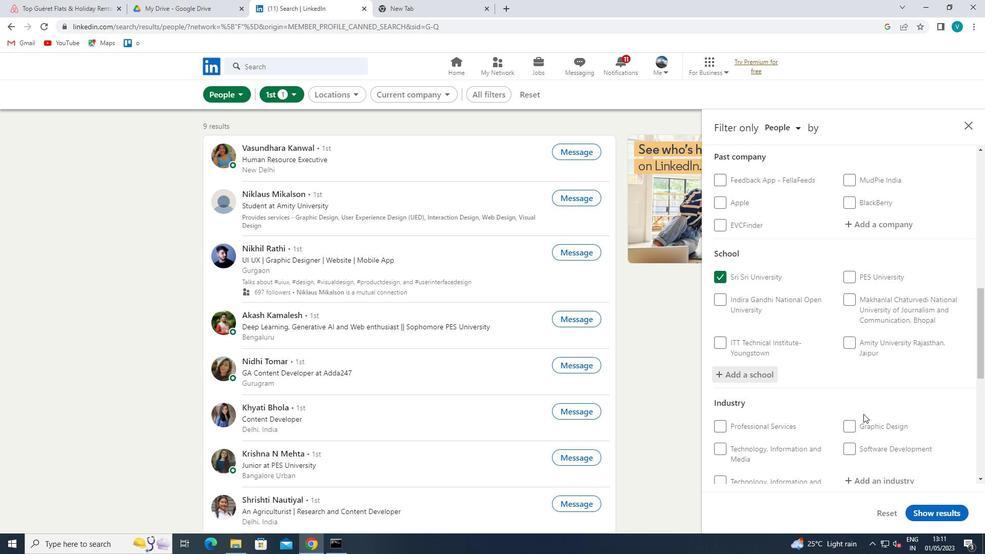
Action: Mouse moved to (863, 412)
Screenshot: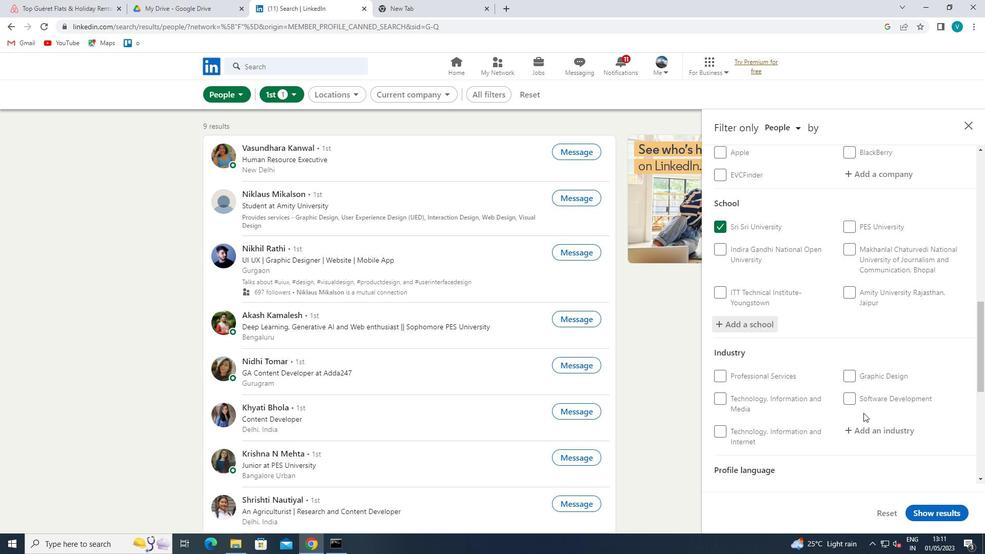 
Action: Mouse scrolled (863, 411) with delta (0, 0)
Screenshot: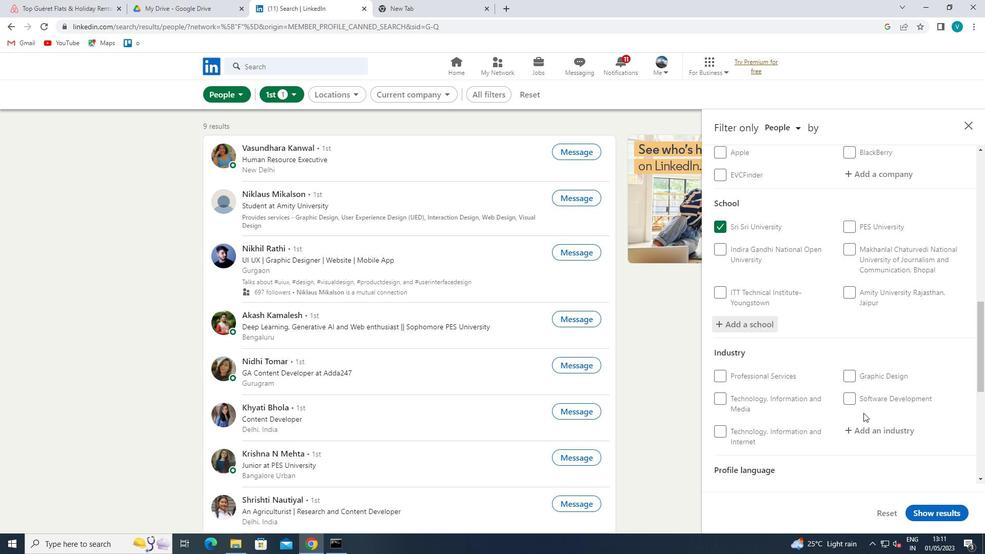 
Action: Mouse scrolled (863, 411) with delta (0, 0)
Screenshot: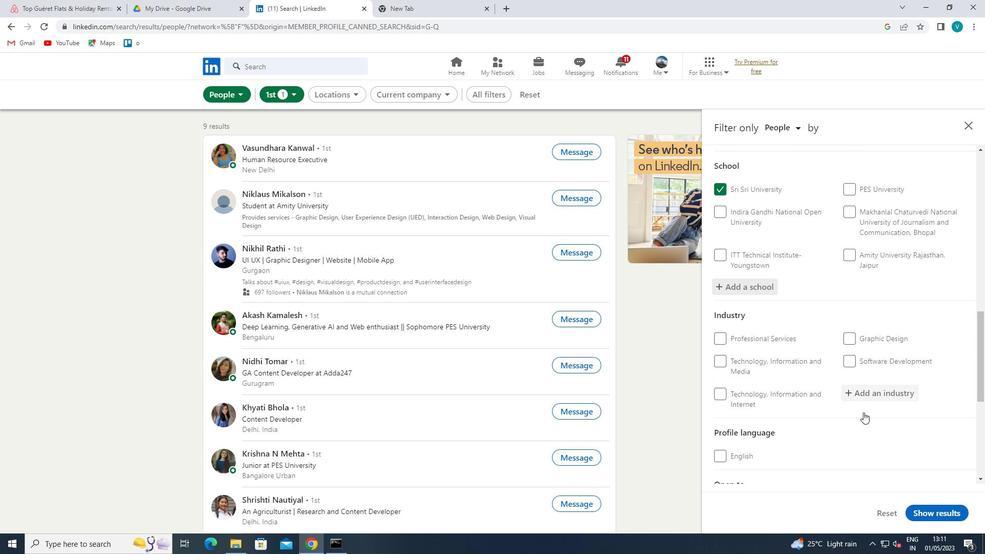 
Action: Mouse moved to (864, 412)
Screenshot: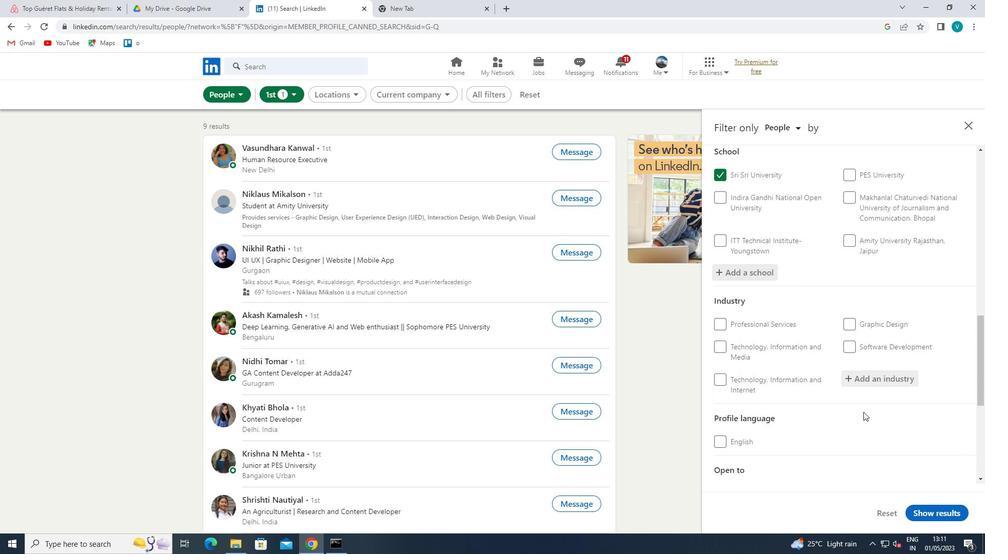 
Action: Mouse scrolled (864, 411) with delta (0, 0)
Screenshot: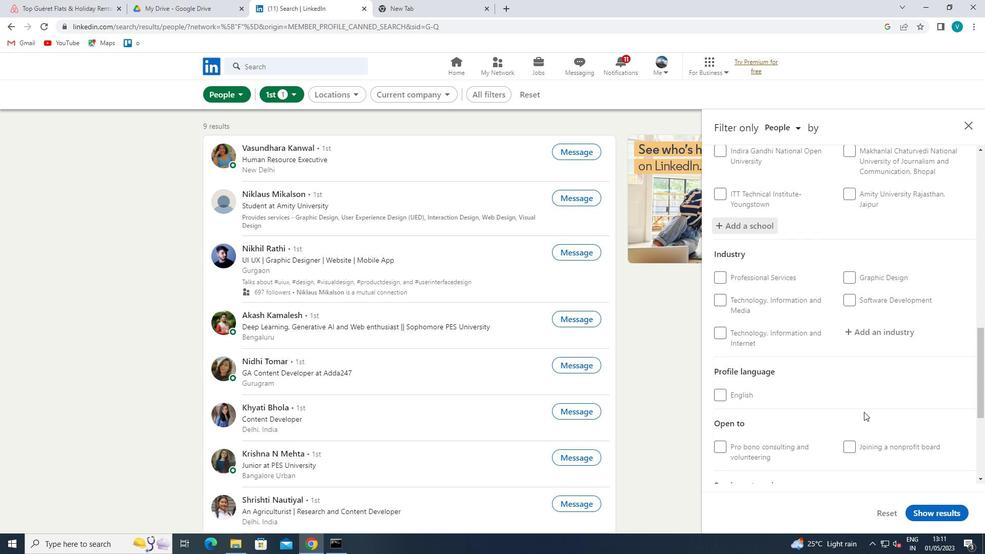 
Action: Mouse moved to (864, 411)
Screenshot: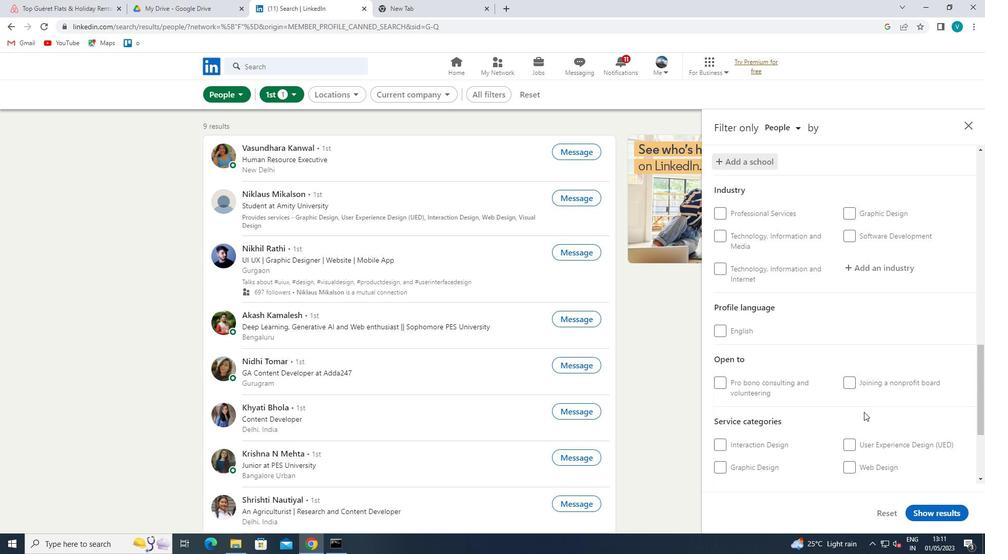 
Action: Mouse scrolled (864, 412) with delta (0, 0)
Screenshot: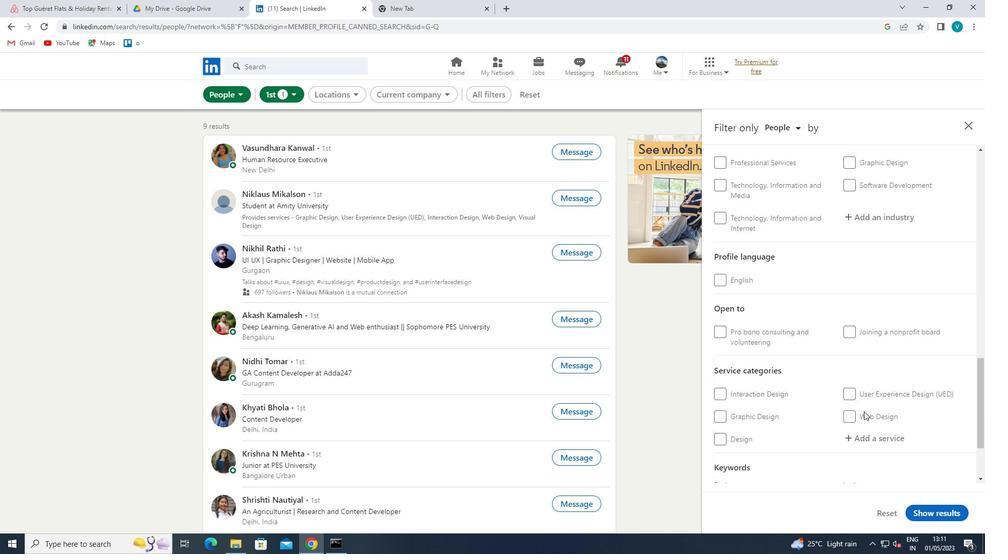 
Action: Mouse moved to (876, 263)
Screenshot: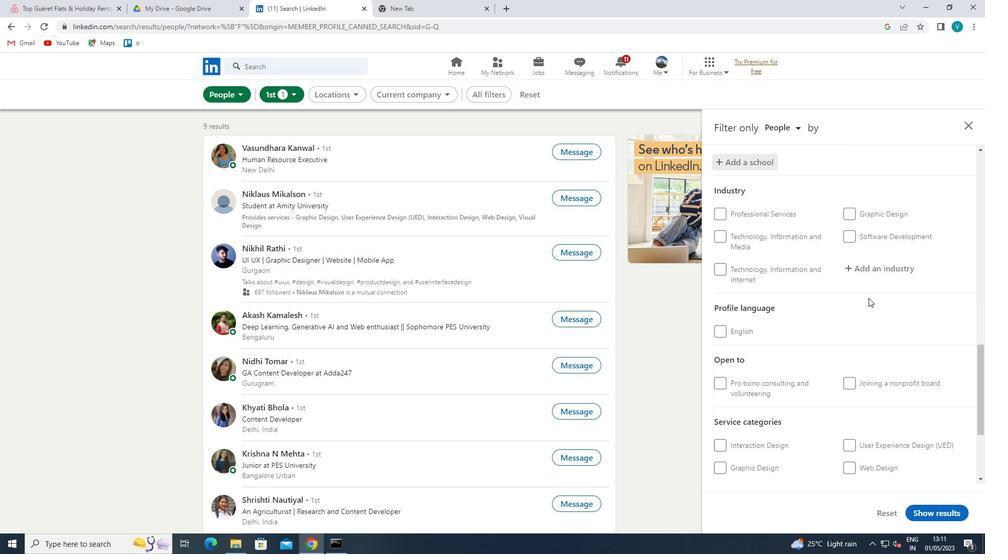 
Action: Mouse pressed left at (876, 263)
Screenshot: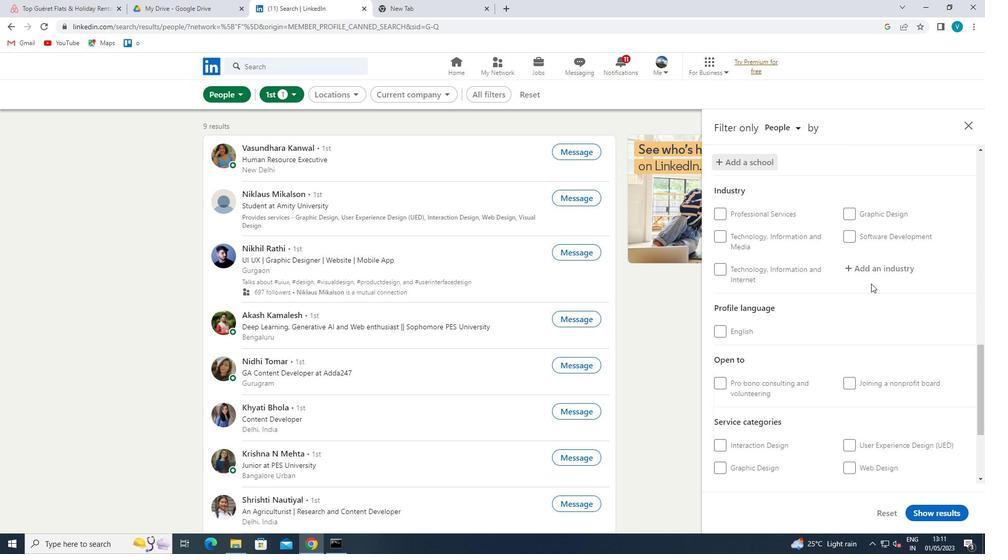 
Action: Key pressed <Key.shift>MOTOR<Key.space><Key.shift>VEG<Key.backspace>HICLE<Key.space>
Screenshot: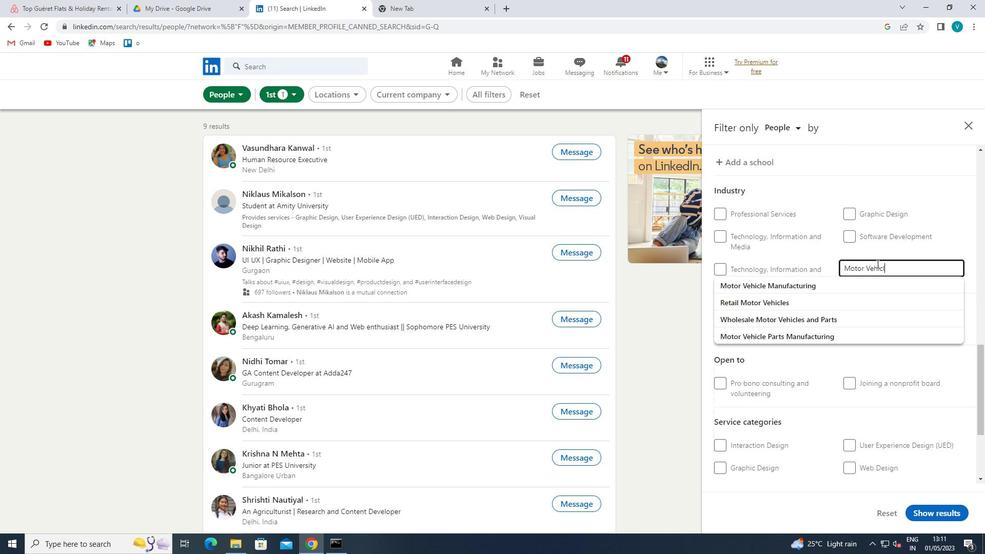 
Action: Mouse moved to (847, 288)
Screenshot: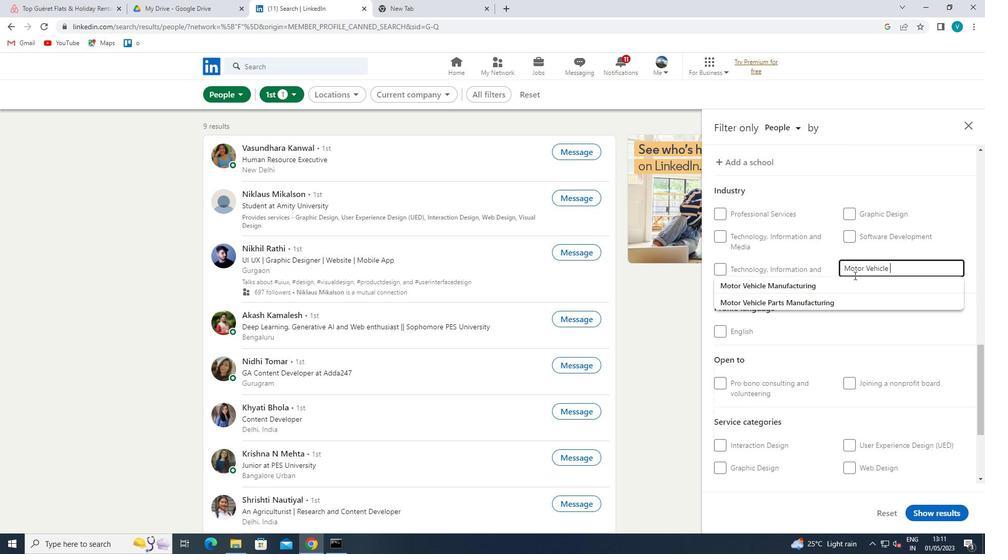 
Action: Mouse pressed left at (847, 288)
Screenshot: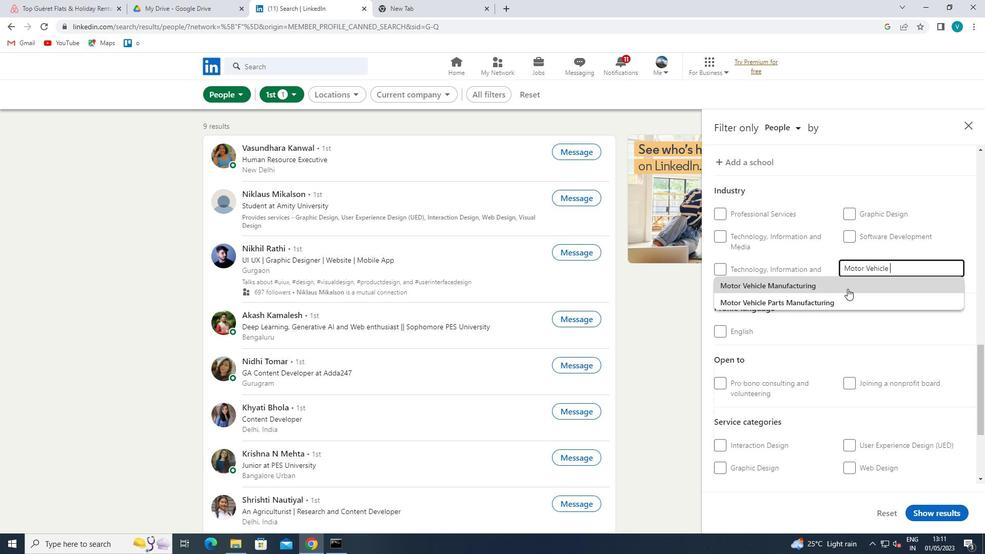 
Action: Mouse scrolled (847, 288) with delta (0, 0)
Screenshot: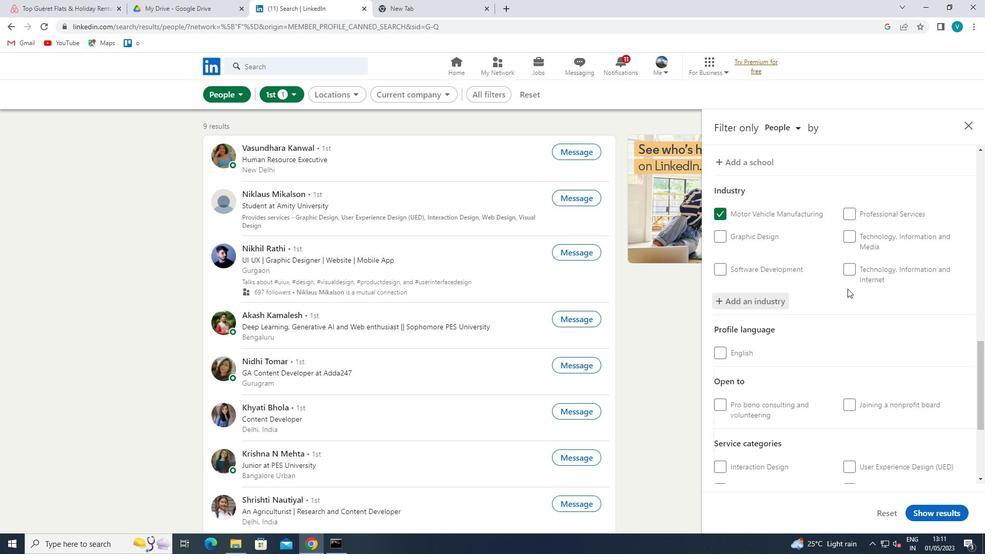
Action: Mouse scrolled (847, 288) with delta (0, 0)
Screenshot: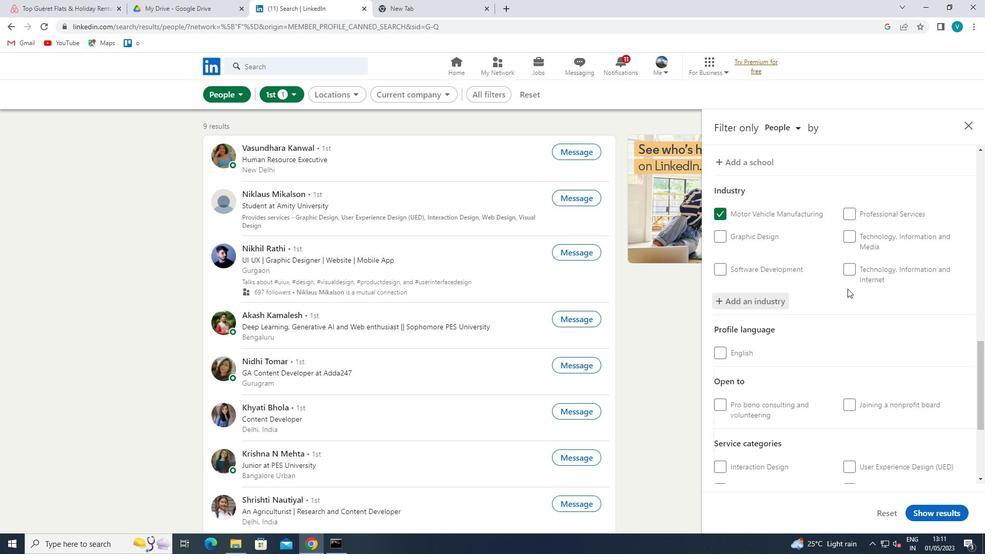 
Action: Mouse scrolled (847, 288) with delta (0, 0)
Screenshot: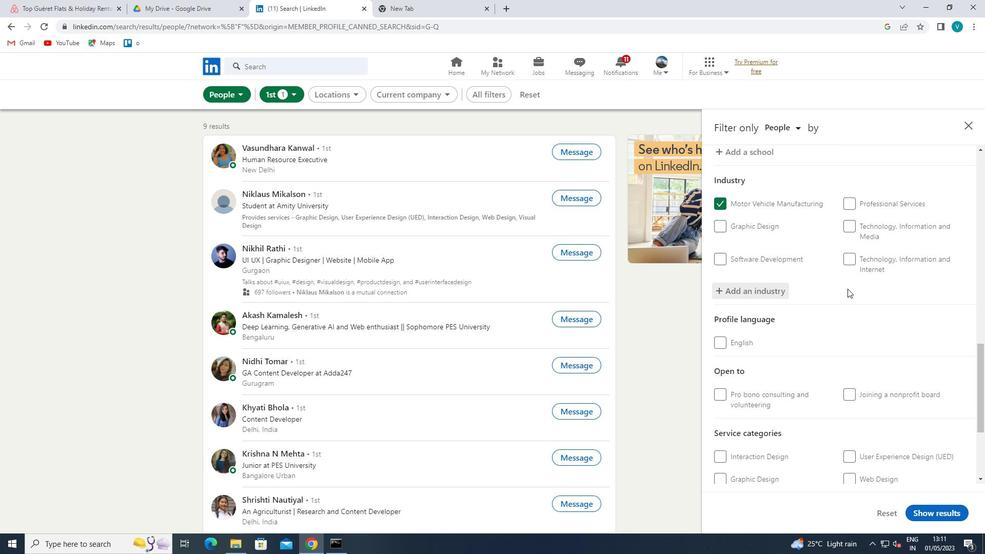 
Action: Mouse moved to (848, 289)
Screenshot: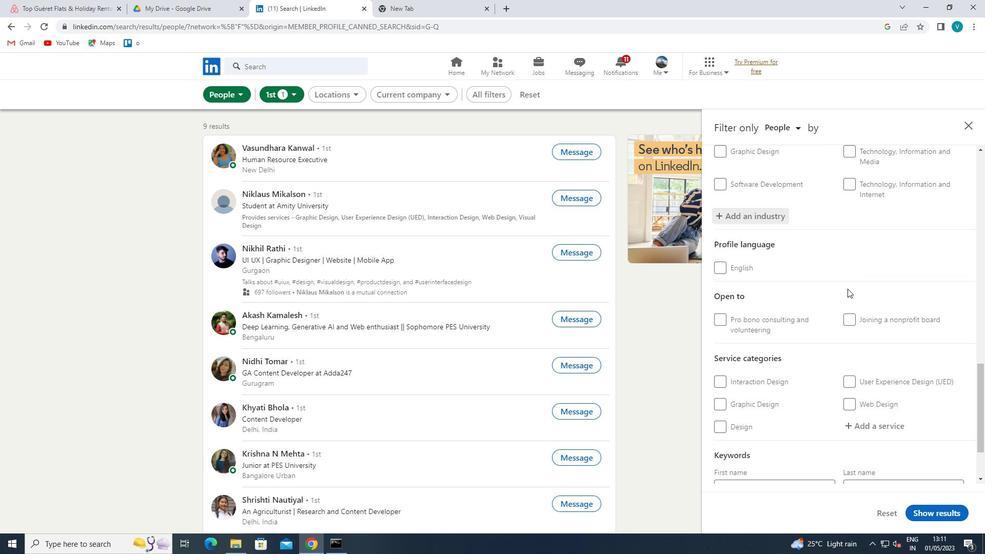 
Action: Mouse scrolled (848, 289) with delta (0, 0)
Screenshot: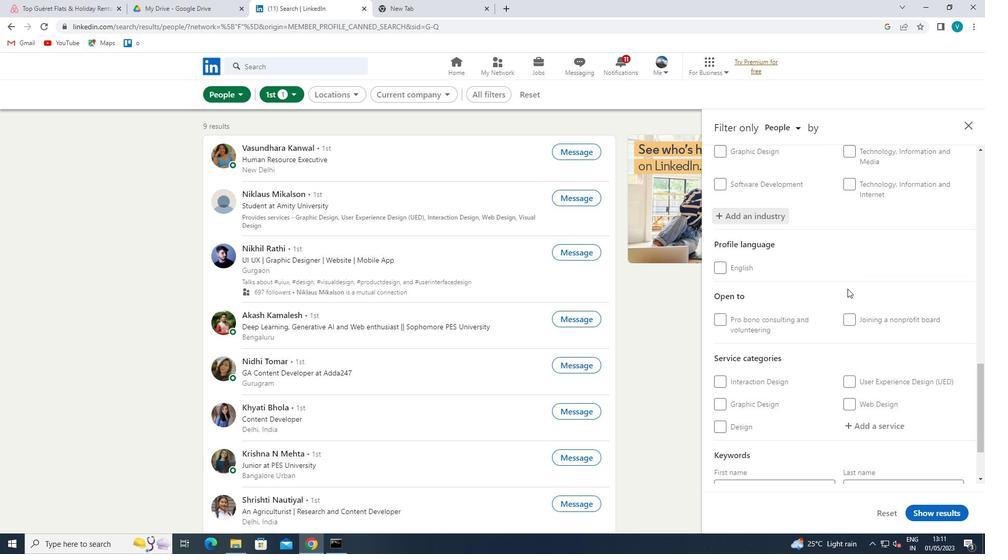 
Action: Mouse moved to (870, 342)
Screenshot: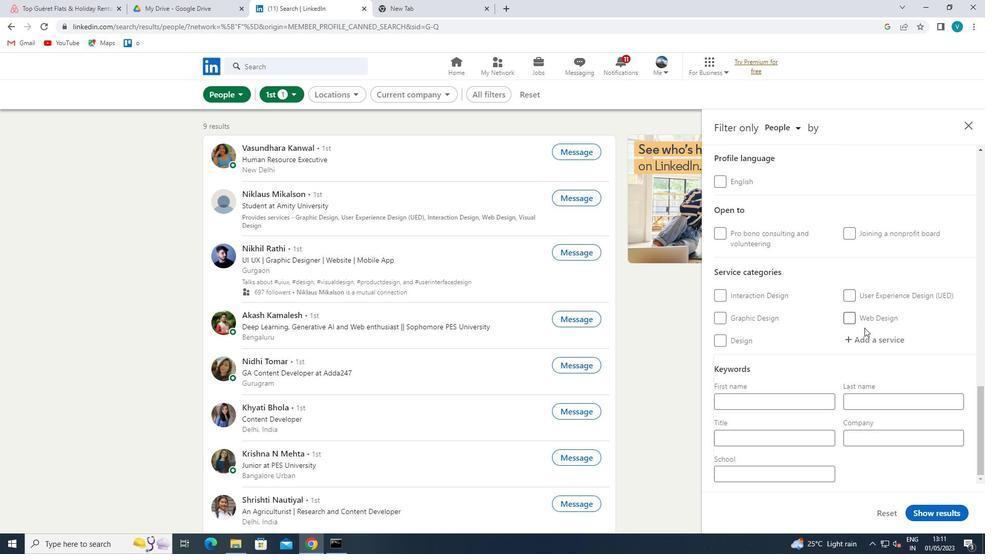 
Action: Mouse pressed left at (870, 342)
Screenshot: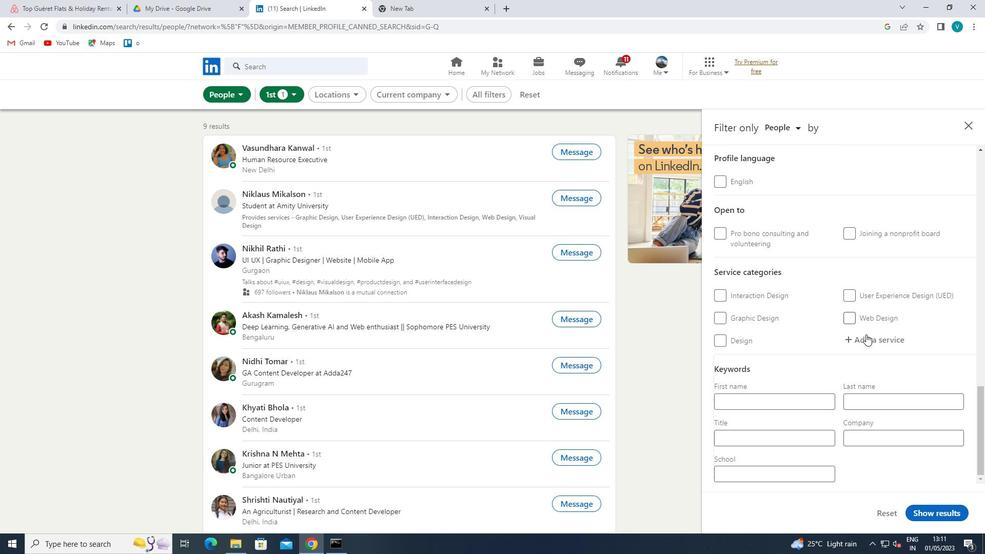 
Action: Key pressed <Key.shift>RESUME<Key.space>
Screenshot: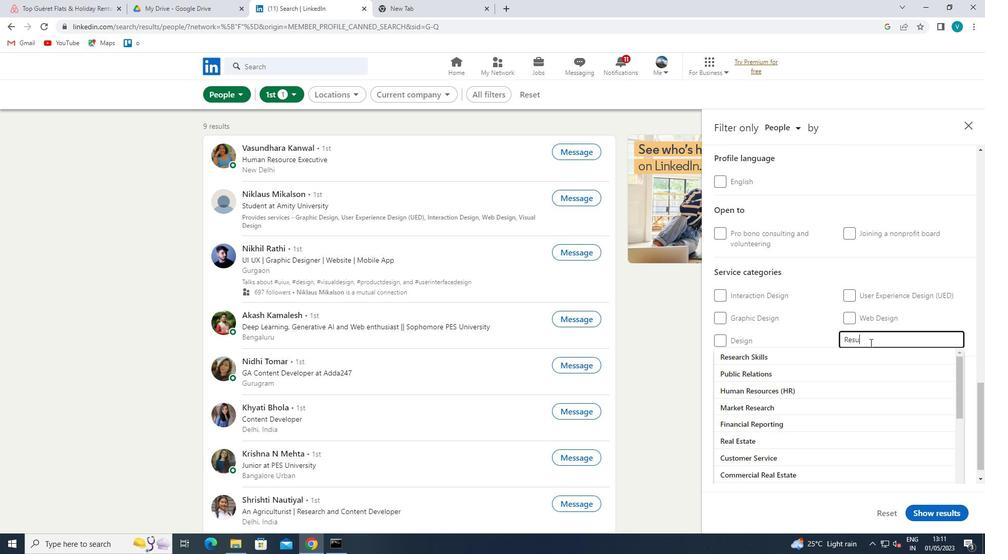 
Action: Mouse moved to (855, 353)
Screenshot: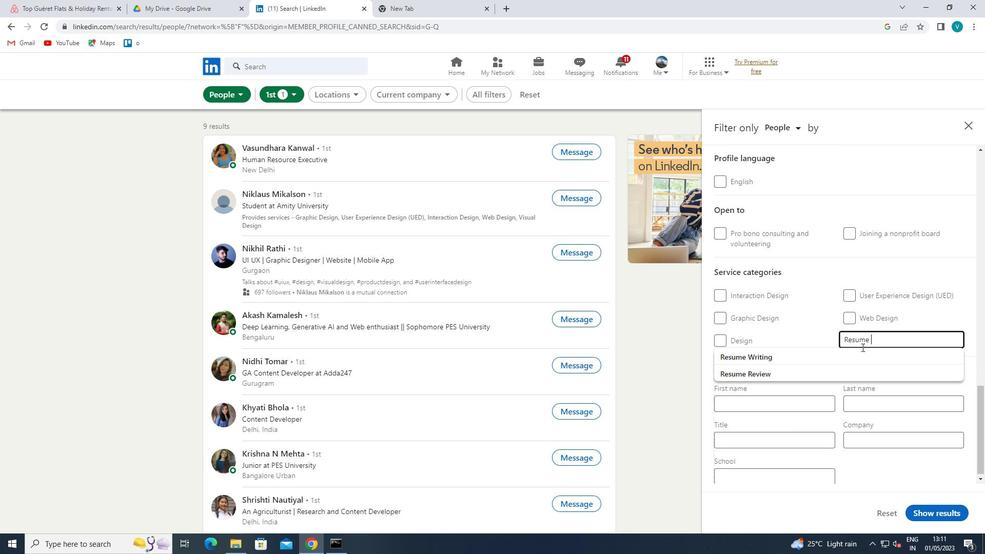 
Action: Mouse pressed left at (855, 353)
Screenshot: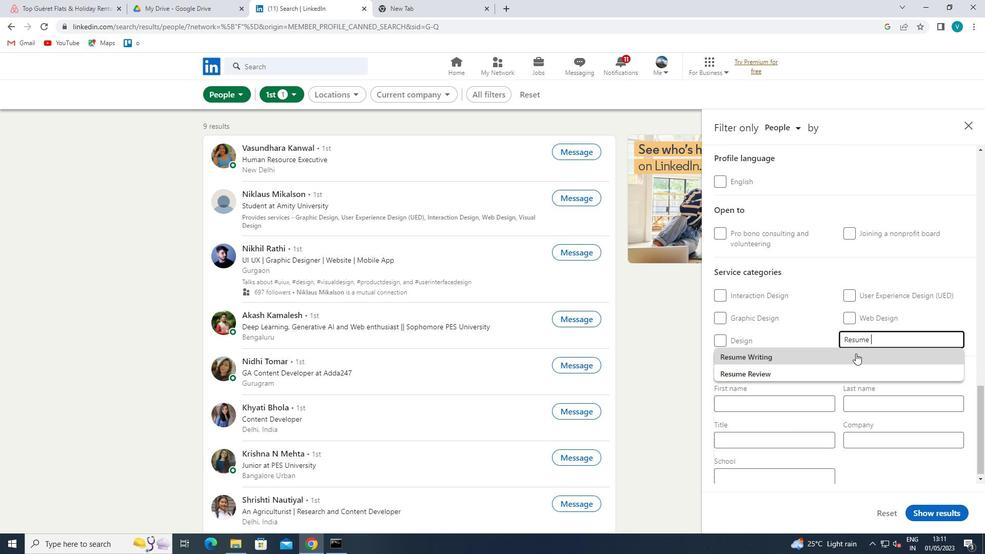 
Action: Mouse scrolled (855, 353) with delta (0, 0)
Screenshot: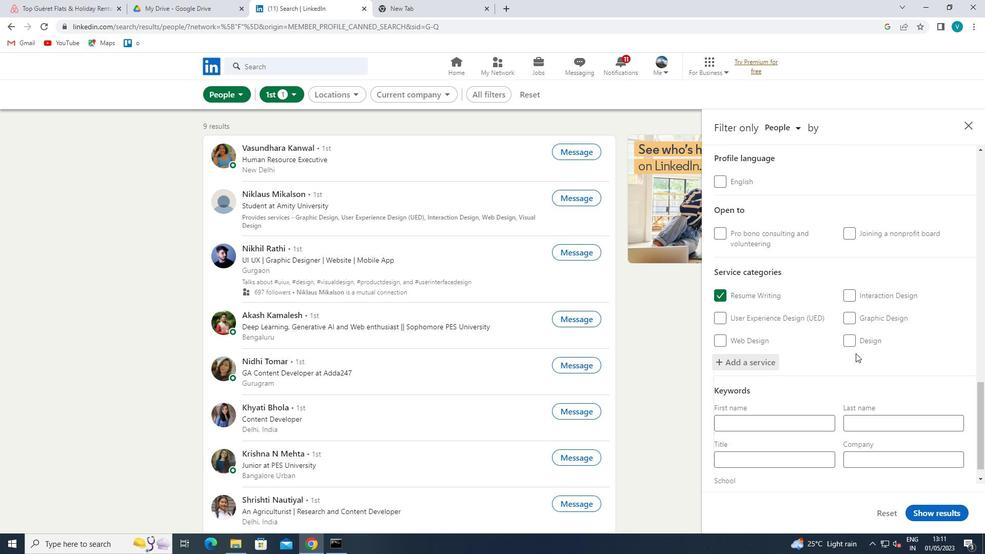 
Action: Mouse scrolled (855, 353) with delta (0, 0)
Screenshot: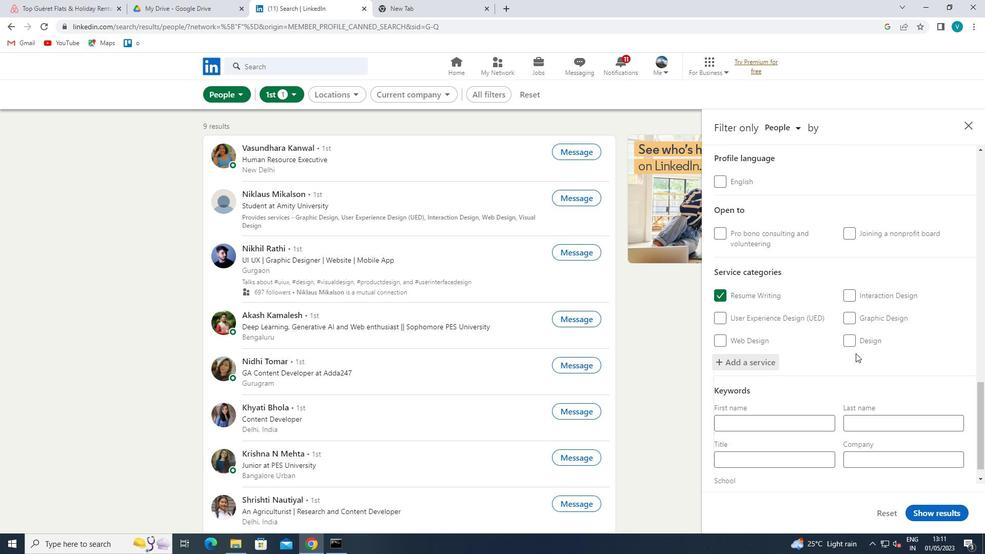 
Action: Mouse scrolled (855, 353) with delta (0, 0)
Screenshot: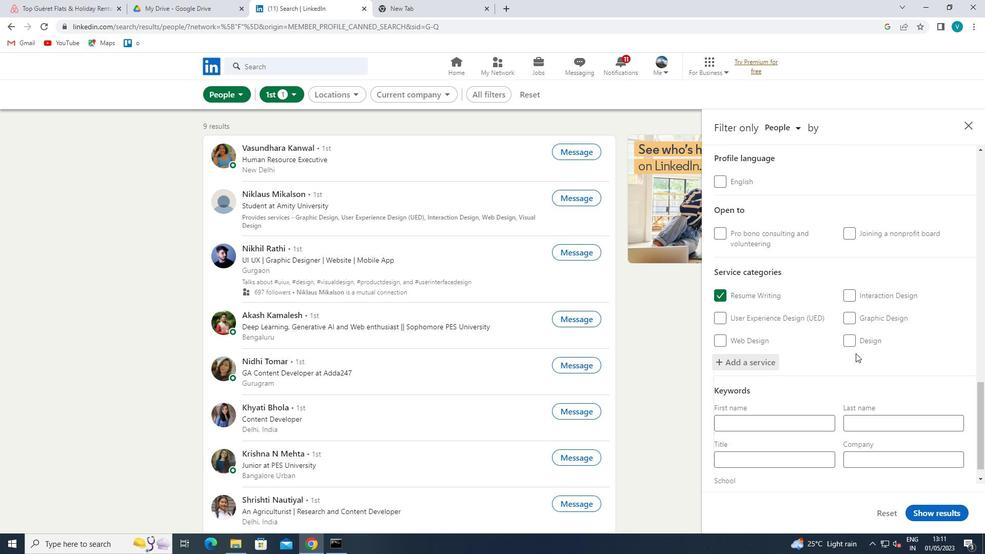 
Action: Mouse moved to (807, 436)
Screenshot: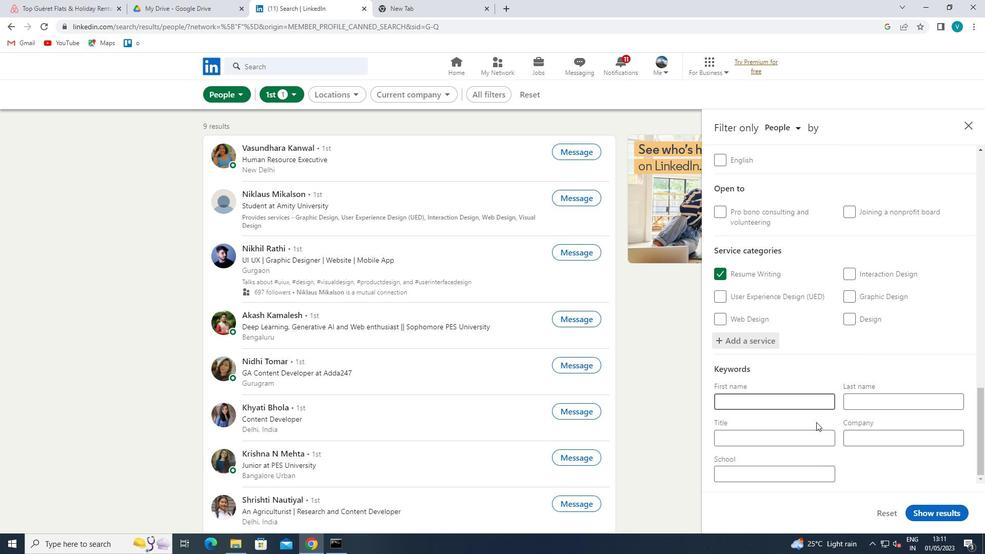 
Action: Mouse pressed left at (807, 436)
Screenshot: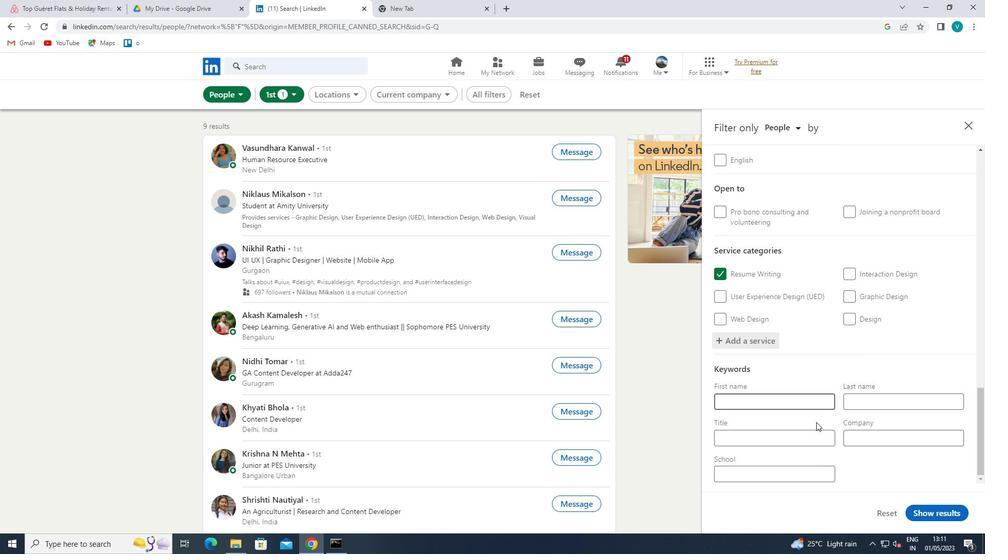 
Action: Key pressed <Key.shift>C
Screenshot: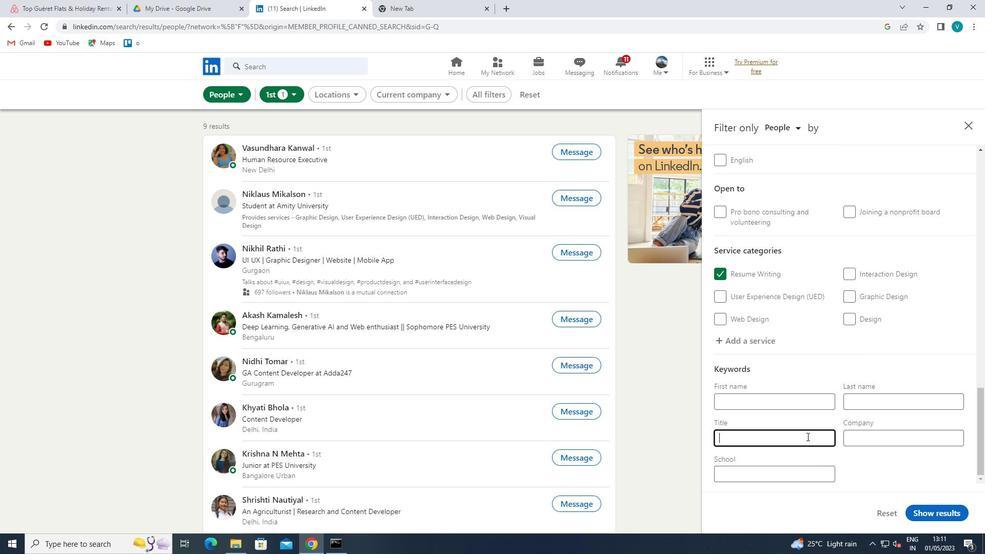 
Action: Mouse moved to (807, 437)
Screenshot: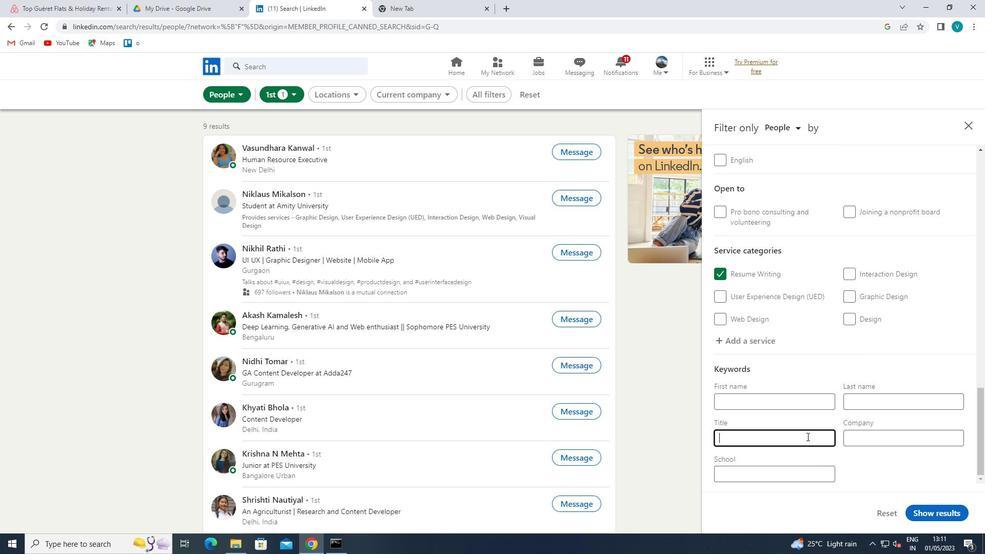 
Action: Key pressed HEIF<Key.space><Key.shift>TECHNOLOGY<Key.space><Key.shift>OFFICEER
Screenshot: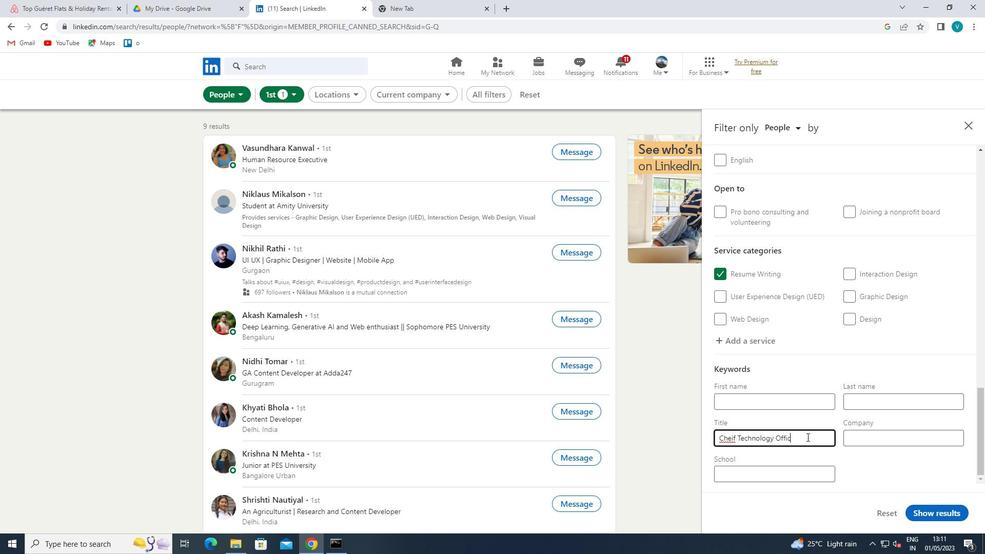 
Action: Mouse moved to (734, 439)
Screenshot: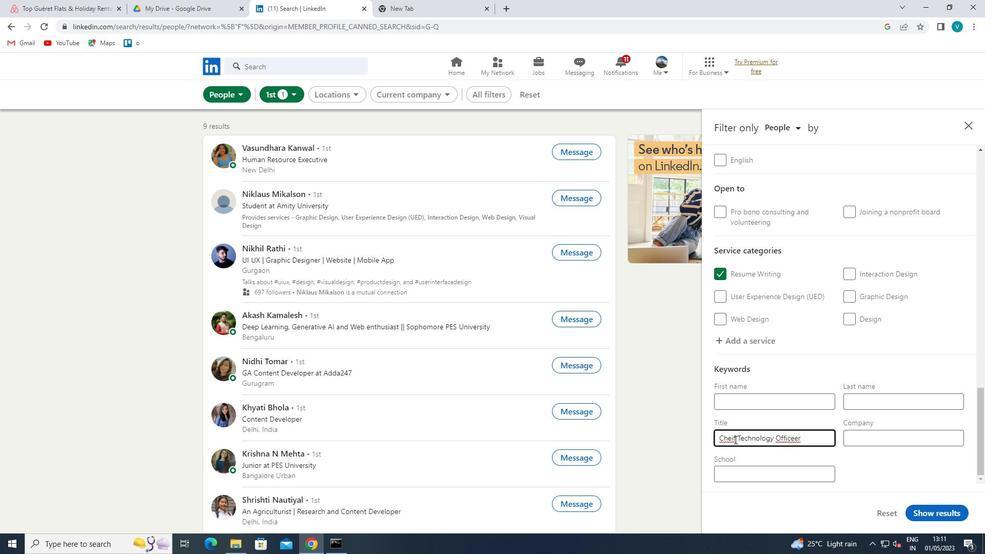 
Action: Mouse pressed left at (734, 439)
Screenshot: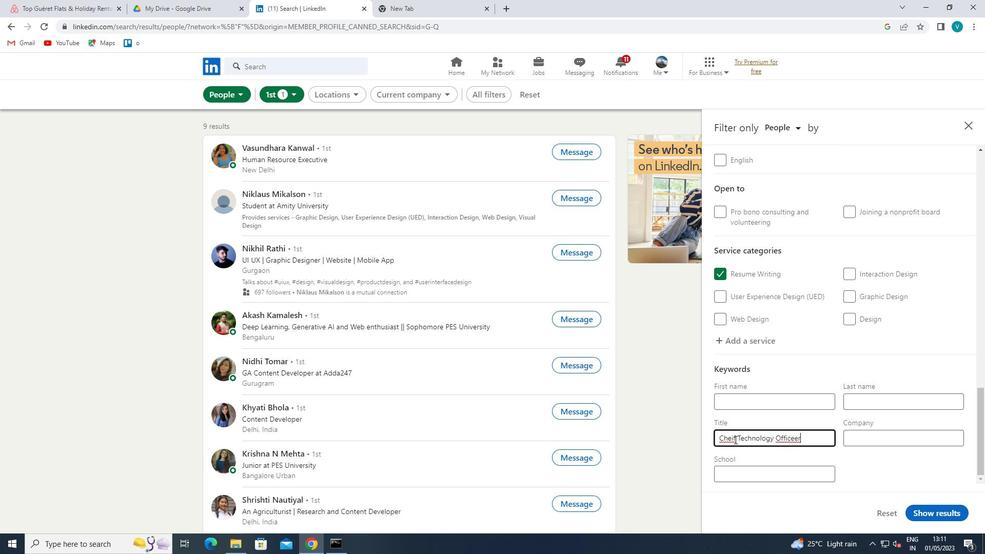 
Action: Mouse moved to (759, 430)
Screenshot: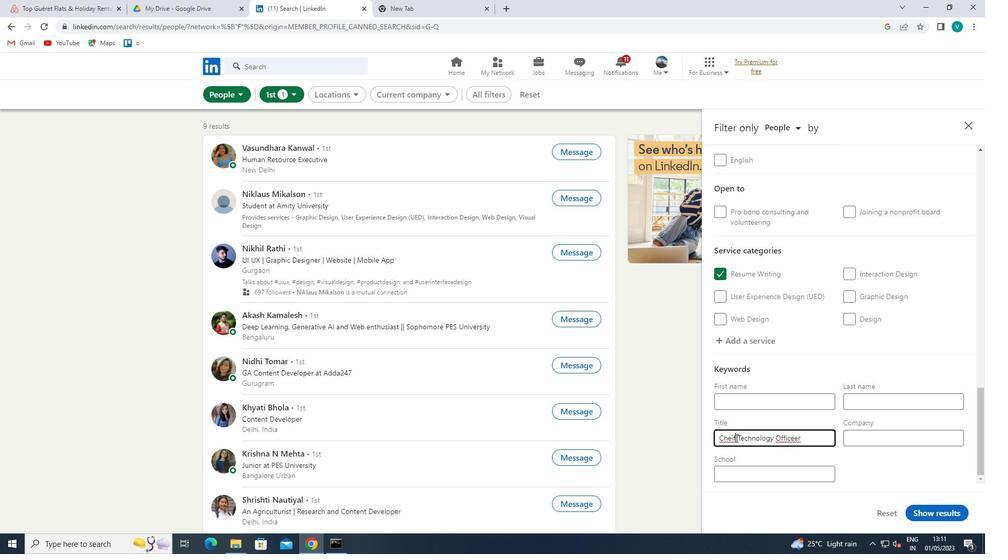 
Action: Key pressed <Key.left><Key.backspace><Key.backspace>IE
Screenshot: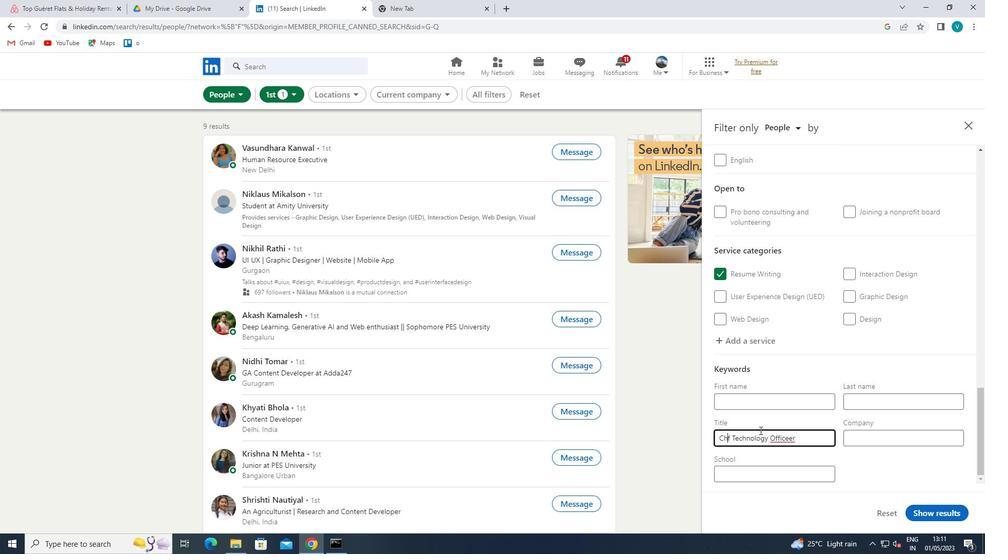 
Action: Mouse moved to (801, 436)
Screenshot: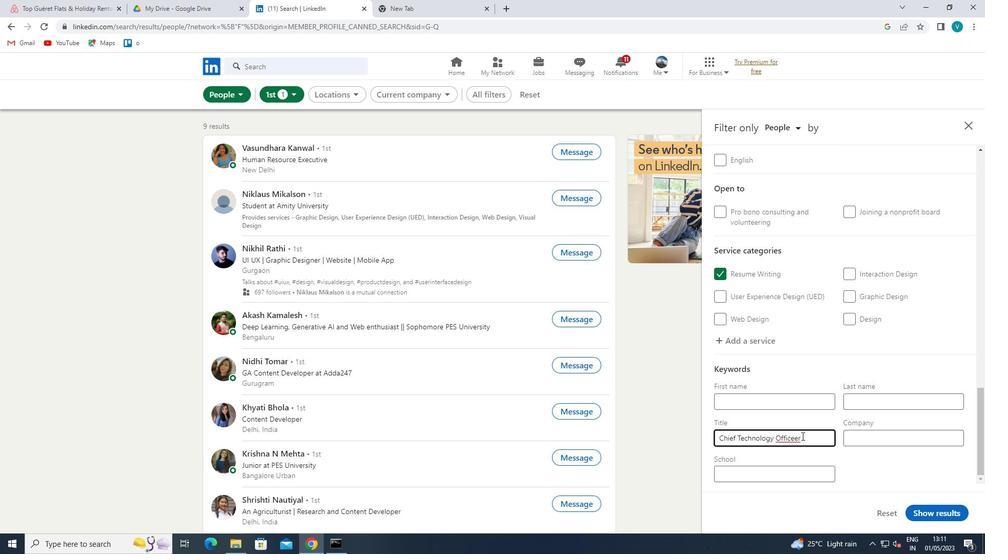 
Action: Mouse pressed left at (801, 436)
Screenshot: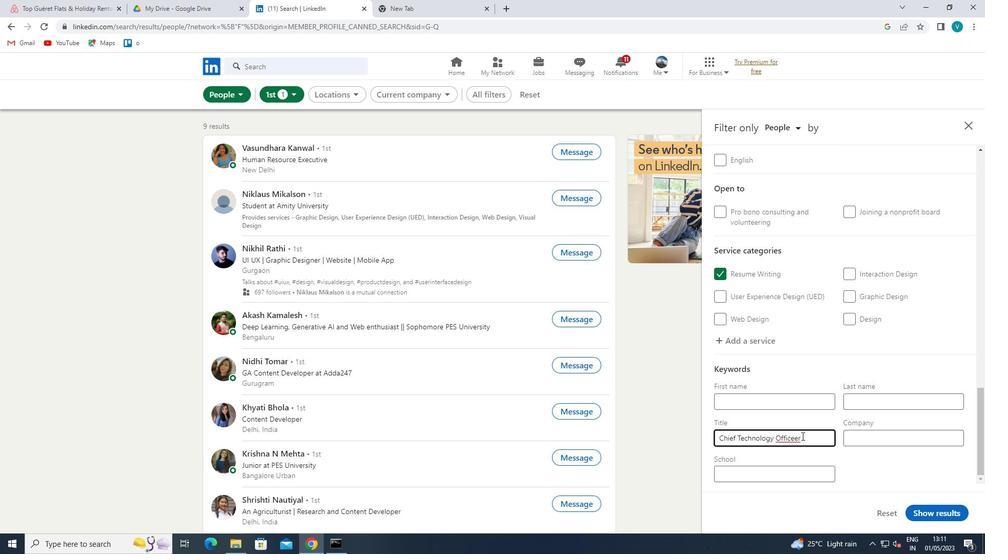
Action: Key pressed <Key.left><Key.backspace>
Screenshot: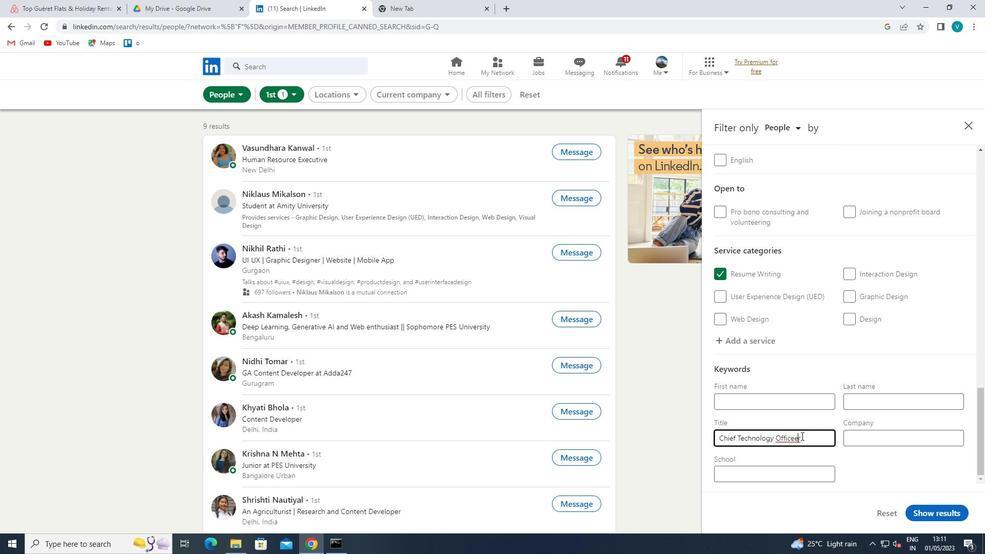
Action: Mouse moved to (801, 438)
Screenshot: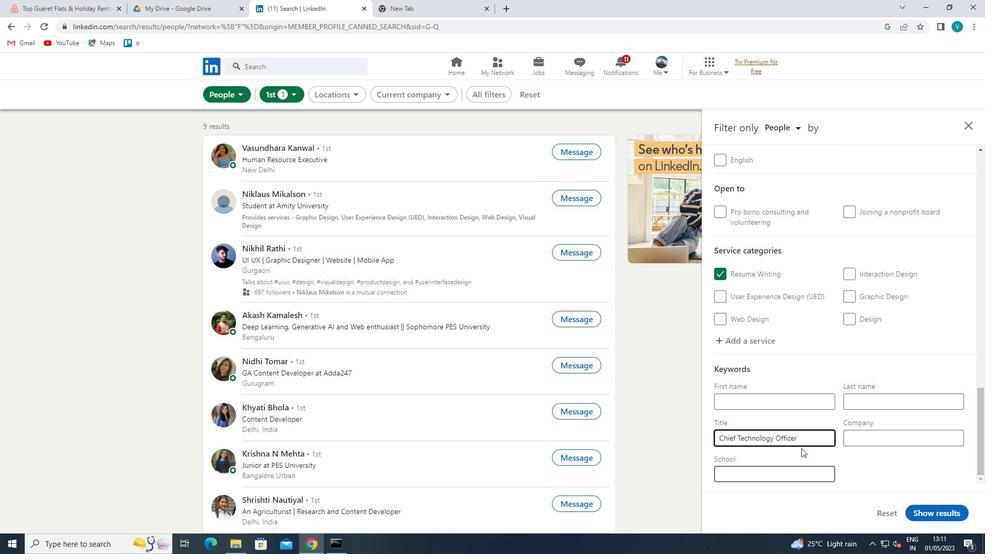 
Action: Mouse pressed left at (801, 438)
Screenshot: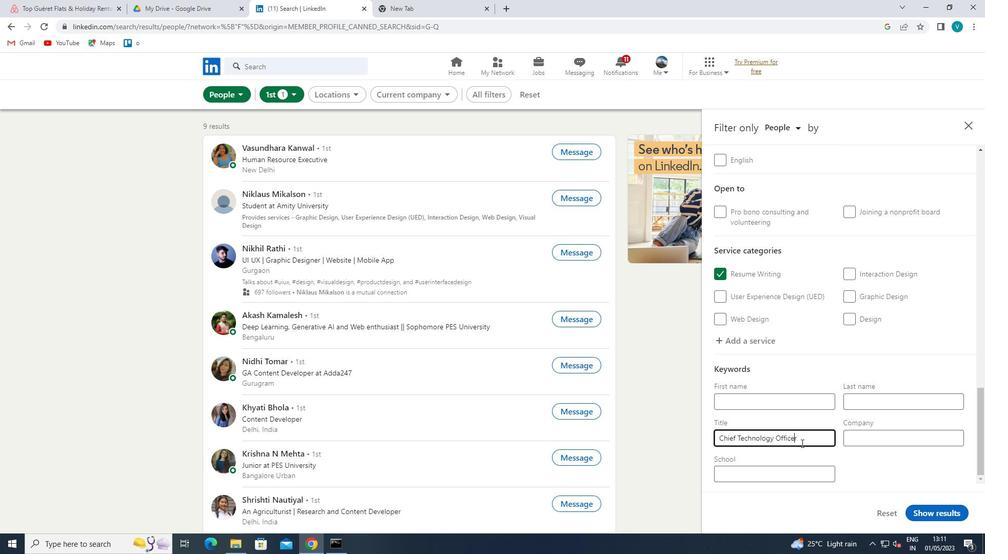 
Action: Key pressed <Key.space><Key.shift>(CTO)
Screenshot: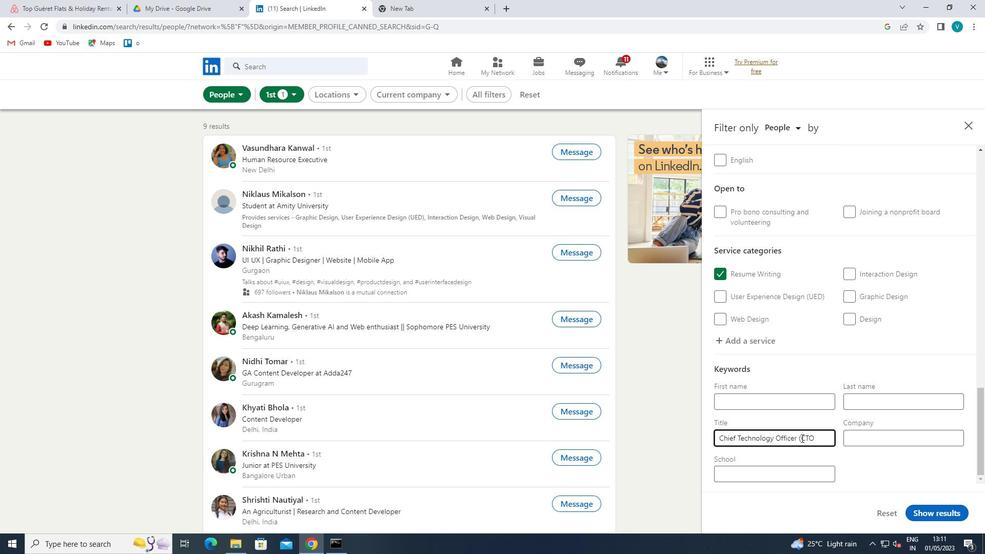 
Action: Mouse moved to (920, 508)
Screenshot: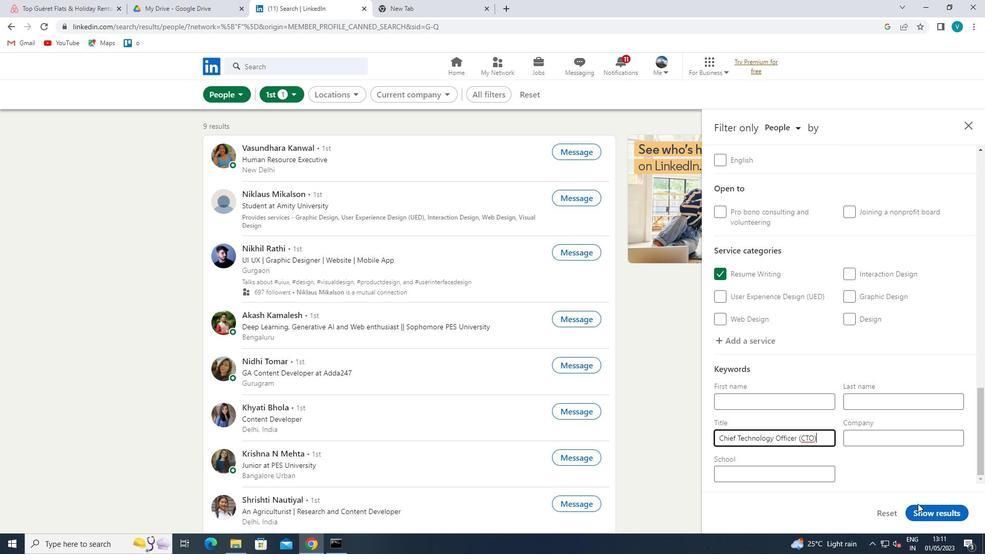 
Action: Mouse pressed left at (920, 508)
Screenshot: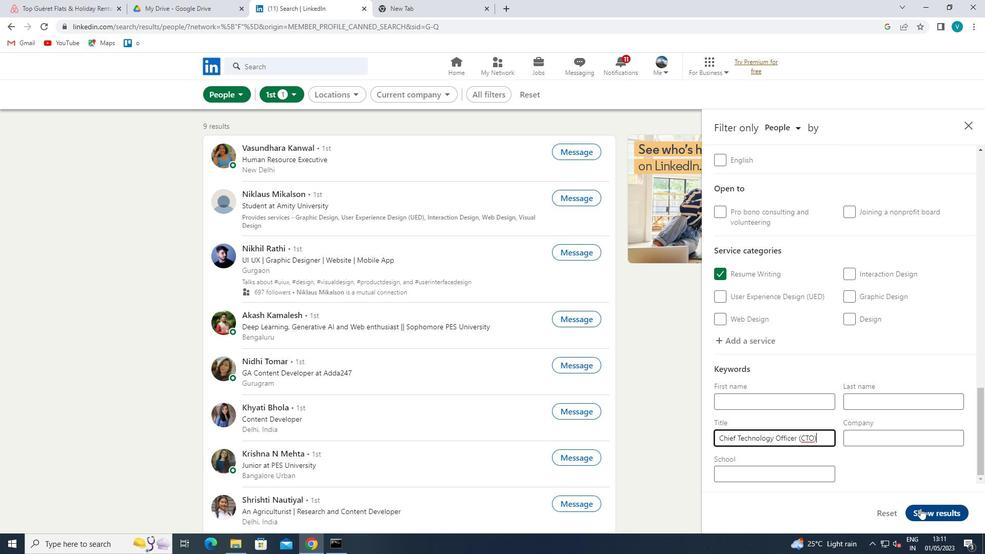 
